 Task: Open a blank google sheet and write heading  Blaze Sales. Add 10 people name  'Joshua Rivera, Zoey Coleman, Ryan Wright, Addison Bailey, Jonathan Simmons, Brooklyn Ward, Caleb Barnes, Audrey Collins, Gabriel Perry, Sofia Bell'Item code in between  4005-8000. Product range in between  1000-10000. Add Products   Calvin Klein, Tommy Hilfiger T-shirt, Armani Bag, Burberry Shoe, Levi's T-shirt, Under Armour, Vans Shoe, Converse Shoe, Timberland Shoe, Skechers Shoe.Choose quantity  5 to 9 Tax 12 percent Total Add Amount. Save page  Blaze Sales review   book
Action: Mouse moved to (240, 148)
Screenshot: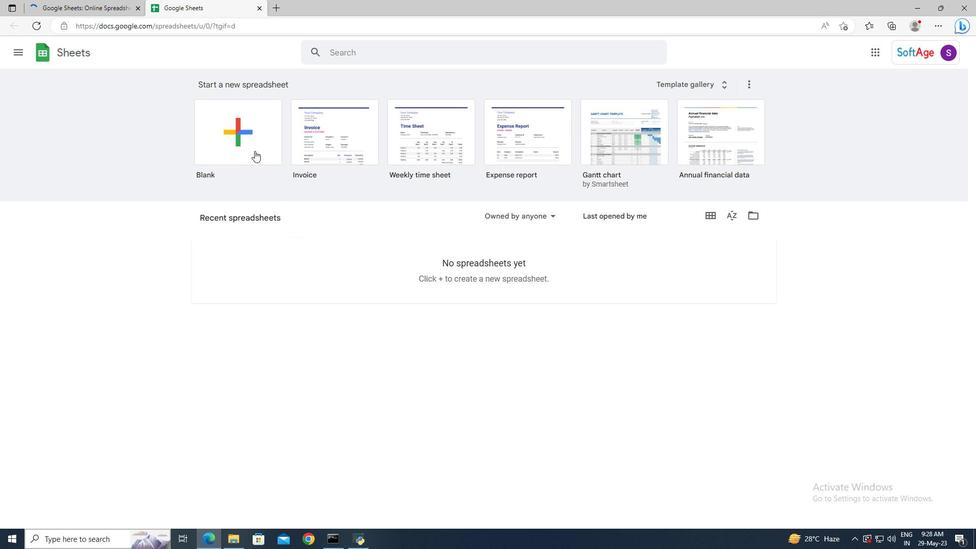 
Action: Mouse pressed left at (240, 148)
Screenshot: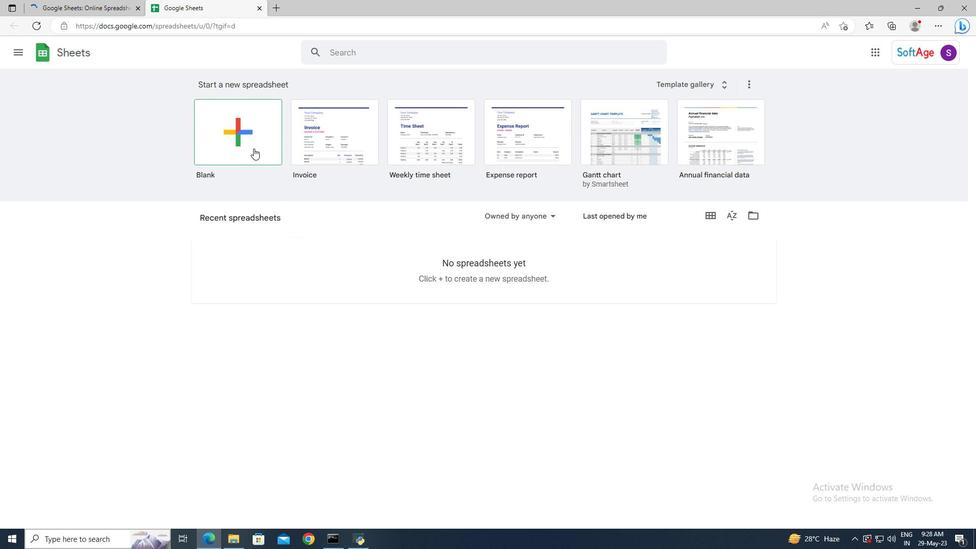 
Action: Mouse moved to (50, 128)
Screenshot: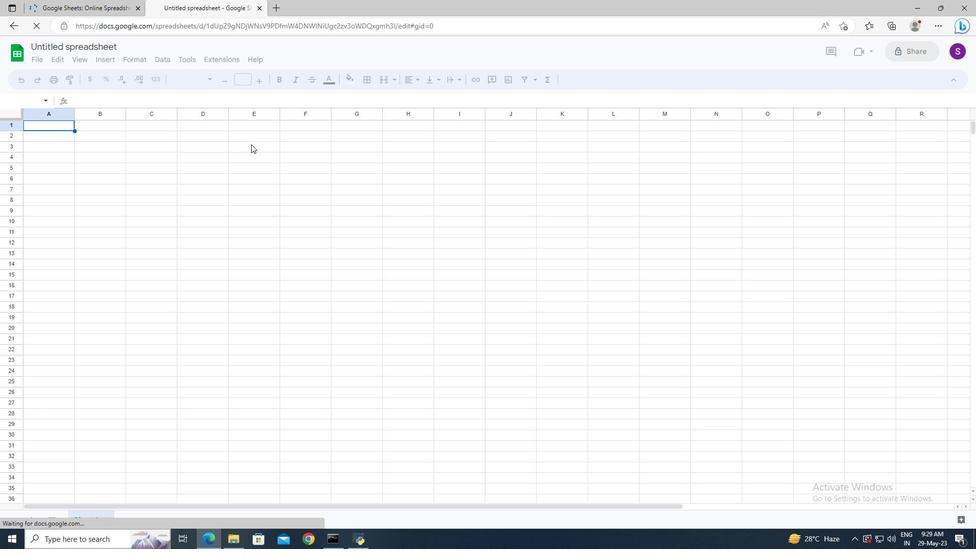 
Action: Mouse pressed left at (50, 128)
Screenshot: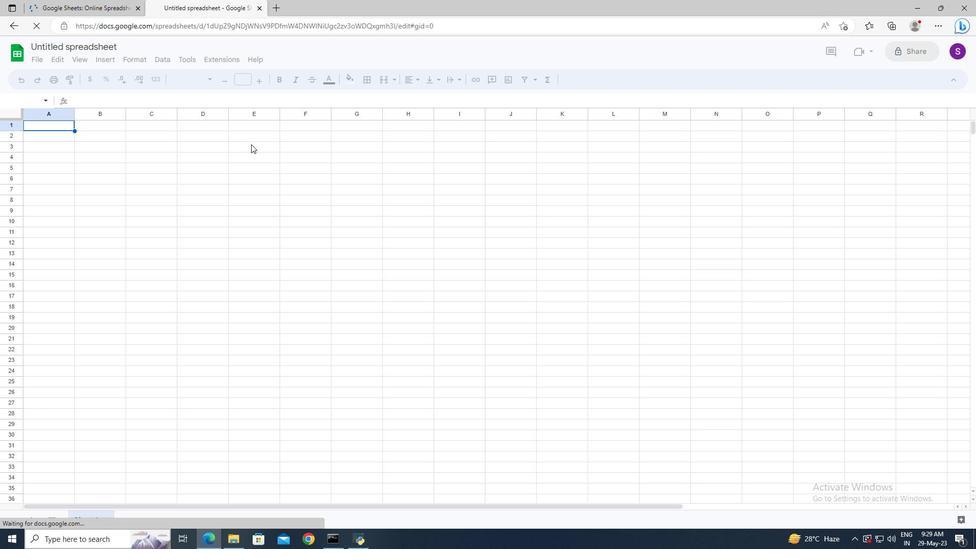 
Action: Key pressed <Key.shift>Blaze<Key.space>
Screenshot: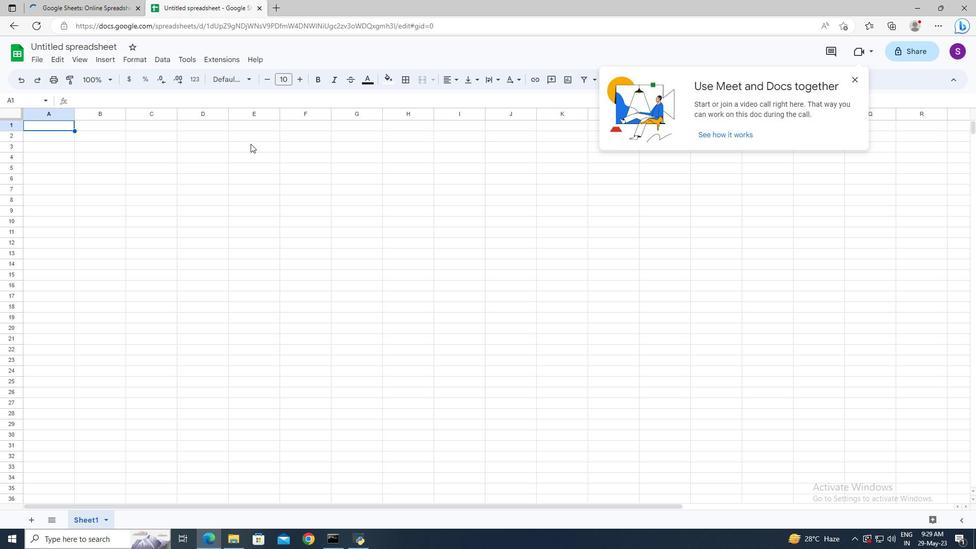 
Action: Mouse moved to (848, 485)
Screenshot: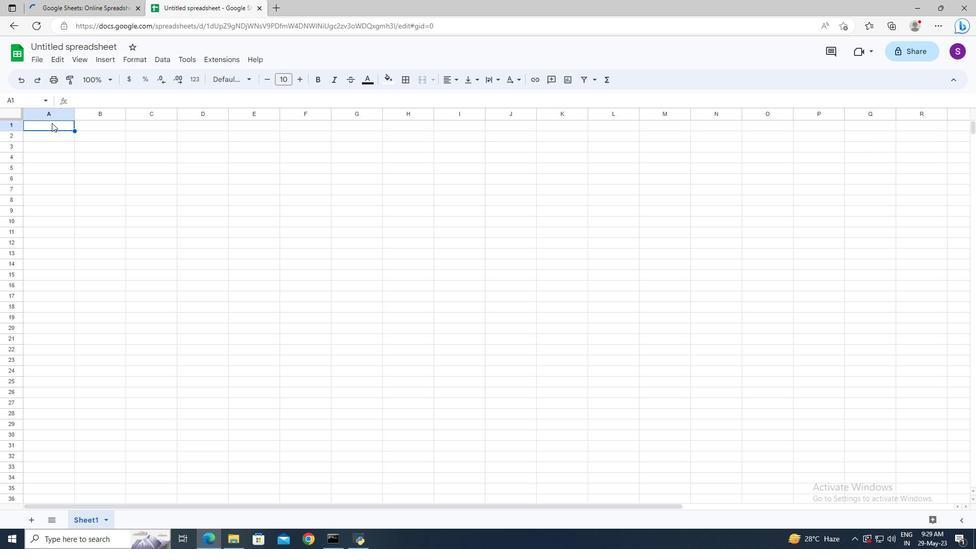 
Action: Mouse pressed left at (848, 485)
Screenshot: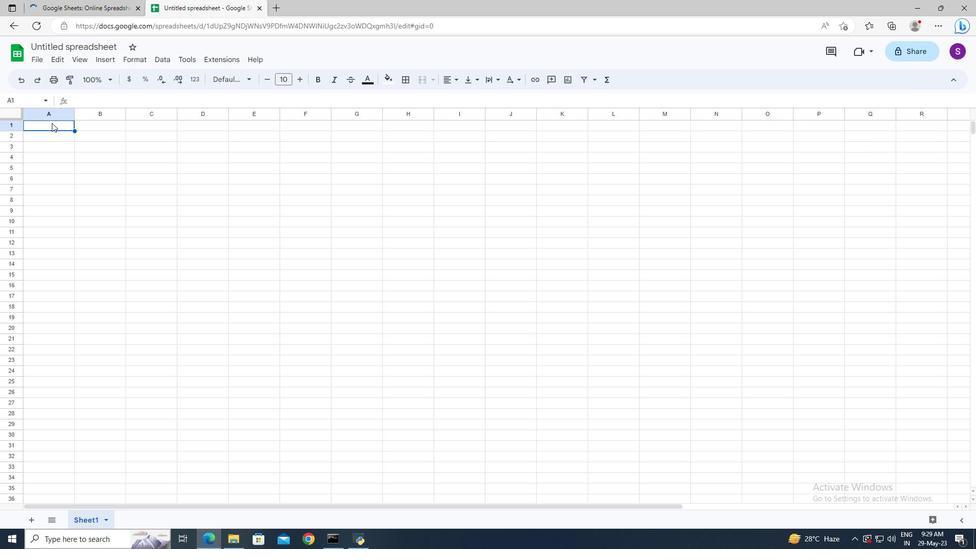 
Action: Mouse moved to (19, 81)
Screenshot: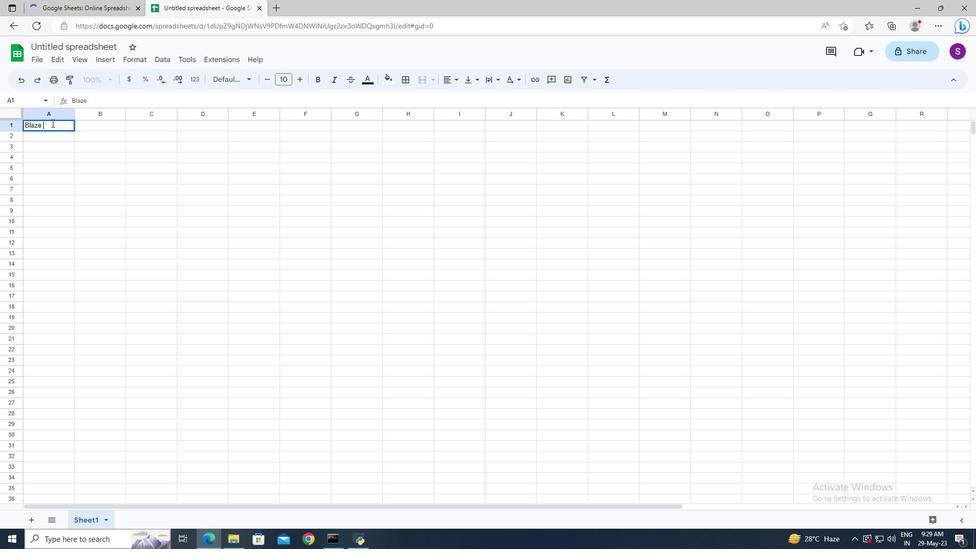 
Action: Mouse pressed left at (19, 81)
Screenshot: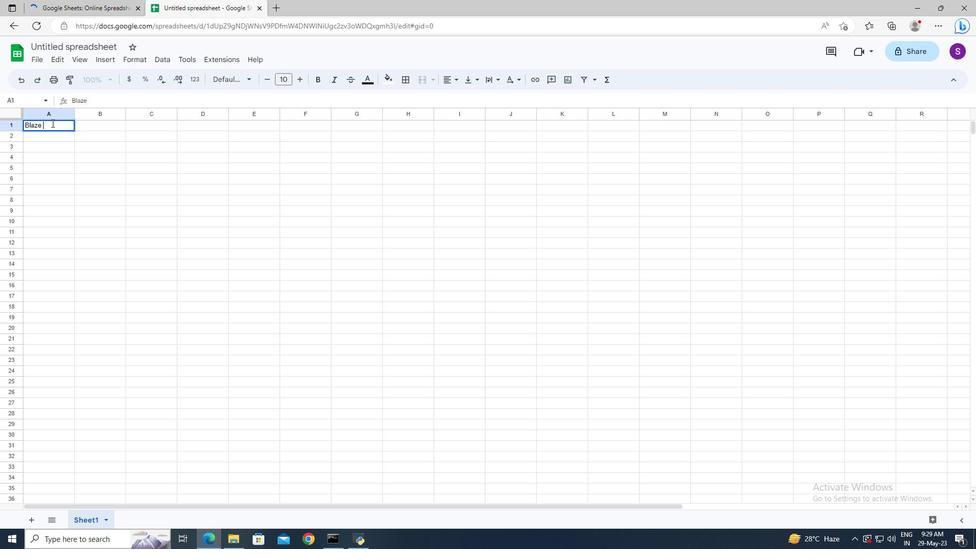
Action: Mouse moved to (251, 144)
Screenshot: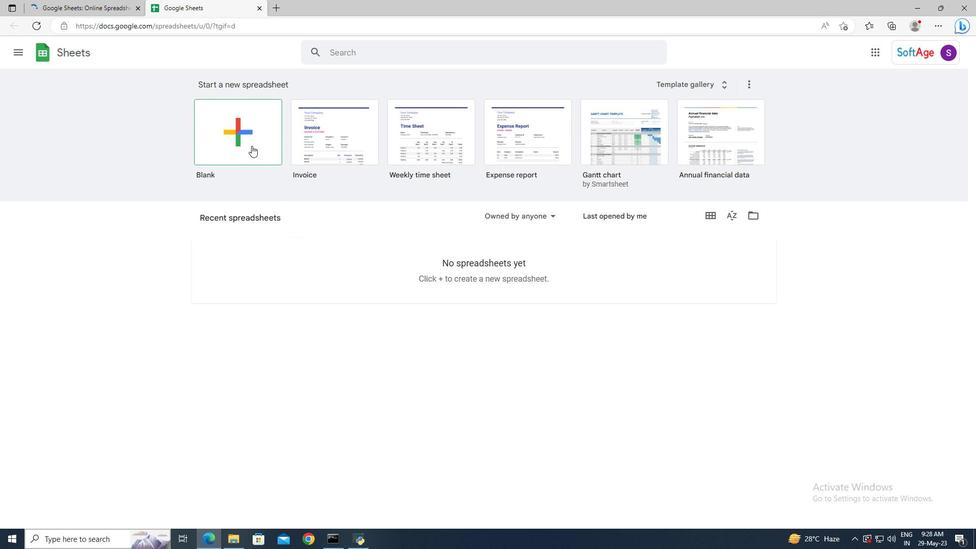 
Action: Mouse pressed left at (251, 144)
Screenshot: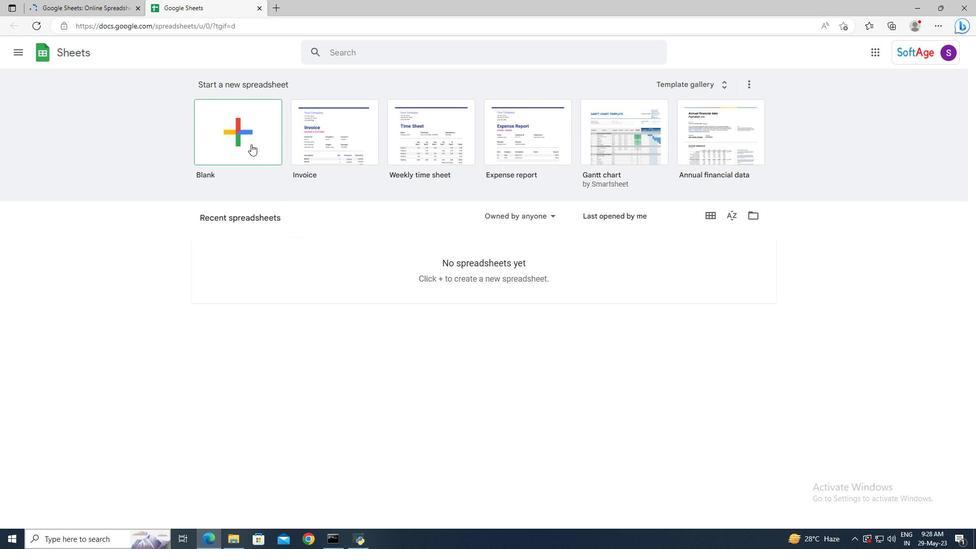 
Action: Mouse moved to (855, 78)
Screenshot: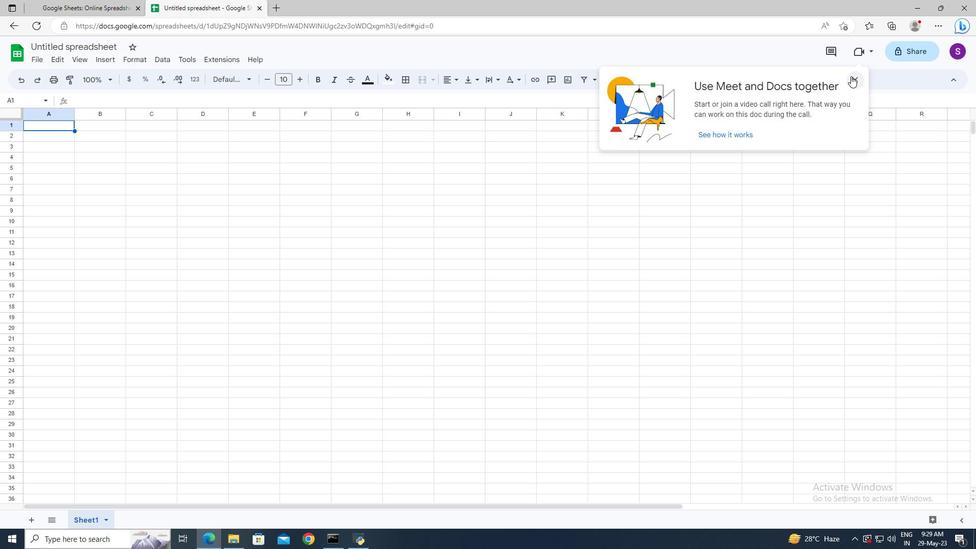 
Action: Mouse pressed left at (855, 78)
Screenshot: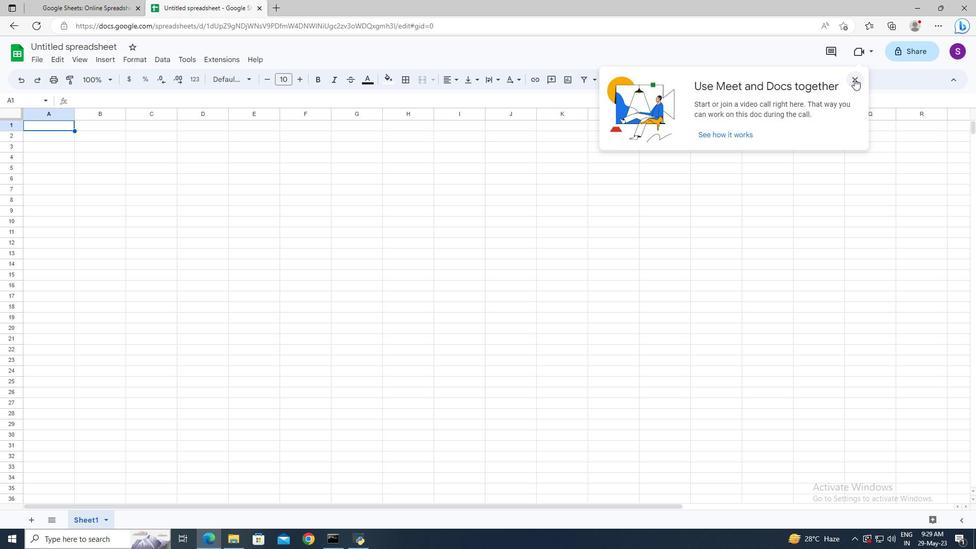 
Action: Mouse moved to (51, 123)
Screenshot: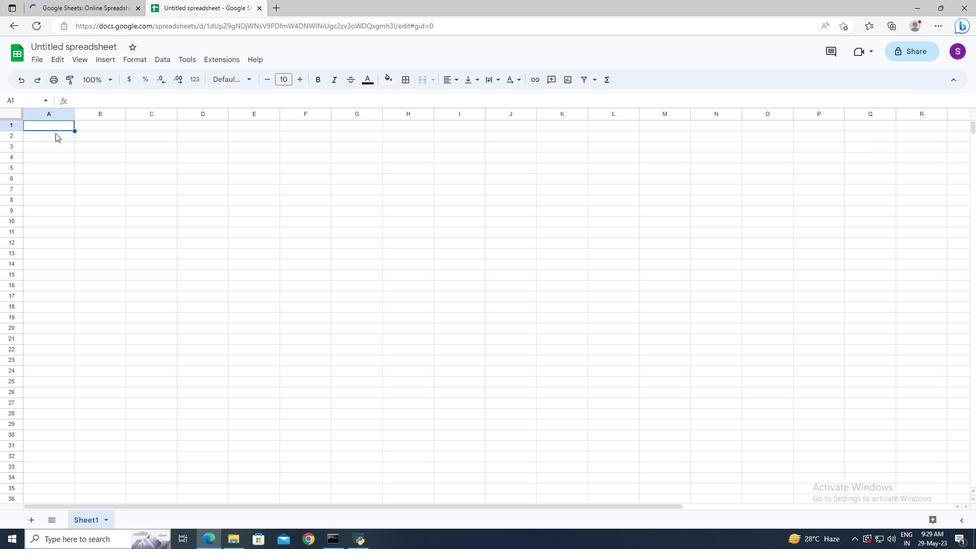 
Action: Mouse pressed left at (51, 123)
Screenshot: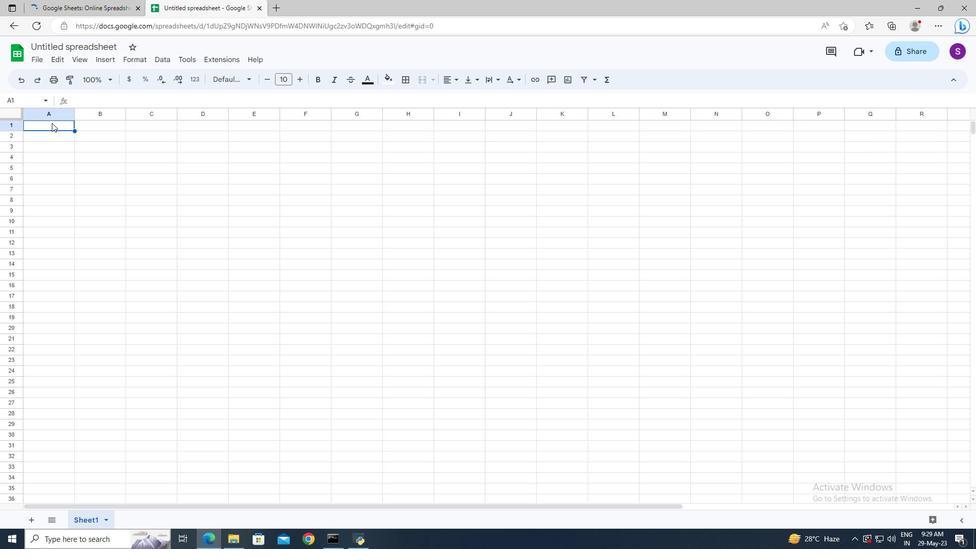 
Action: Key pressed <Key.shift>Blaze<Key.space><Key.shift_r>Sales<Key.enter><Key.shift>Name<Key.enter><Key.shift>Joshua<Key.space><Key.shift>Rivera<Key.enter><Key.shift>Zoey<Key.space><Key.shift>Coleman<Key.enter><Key.shift>Ryan<Key.space><Key.shift_r>Wright<Key.enter><Key.shift_r>Addison<Key.space><Key.shift>Bailey<Key.enter><Key.shift>Jonathan<Key.space><Key.shift_r>Simmons<Key.enter><Key.shift>Brooklyn<Key.space><Key.shift_r>Ward<Key.enter><Key.shift>Ce<Key.backspace>aleb<Key.space><Key.shift>Barnes<Key.enter><Key.shift_r>Audrey<Key.space><Key.shift>Collins<Key.enter><Key.shift>Gabriel<Key.space><Key.shift>Perry<Key.enter><Key.shift_r>Sofial<Key.backspace><Key.space><Key.shift>Bell<Key.enter>
Screenshot: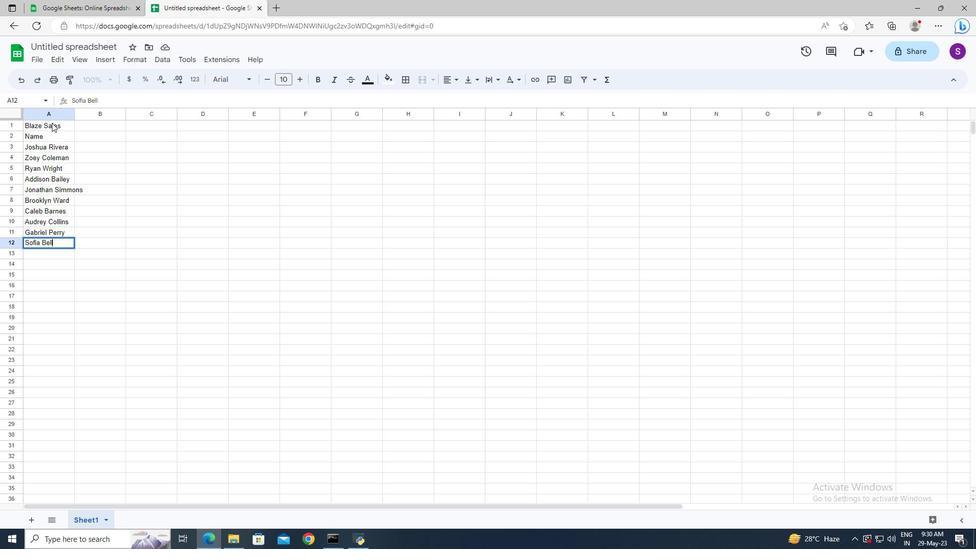 
Action: Mouse moved to (86, 134)
Screenshot: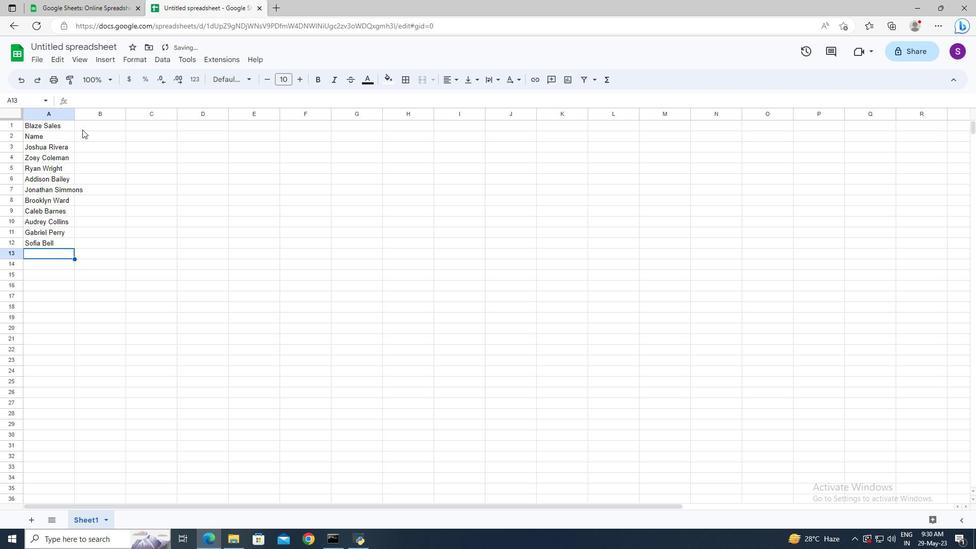 
Action: Mouse pressed left at (86, 134)
Screenshot: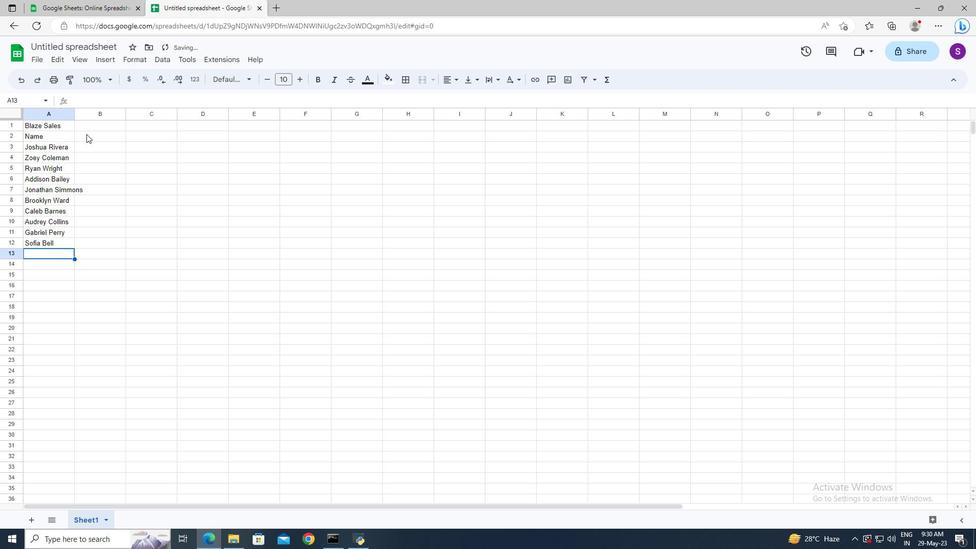 
Action: Key pressed <Key.shift>Item<Key.space>code<Key.enter>4006<Key.enter>4007<Key.enter>4008<Key.enter>4009<Key.enter>4010<Key.enter>4011<Key.enter>4012<Key.enter>4013<Key.enter>4014<Key.enter>4015<Key.enter>
Screenshot: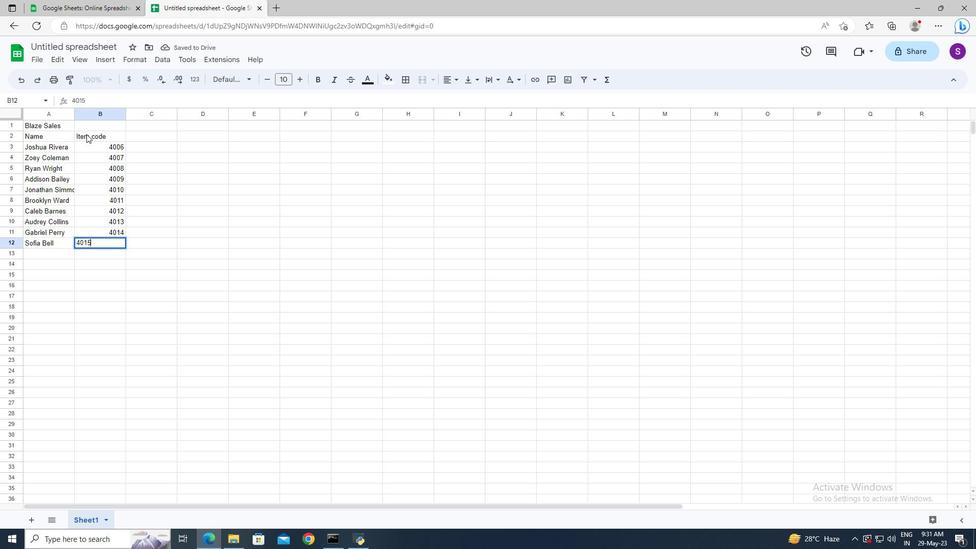 
Action: Mouse moved to (124, 138)
Screenshot: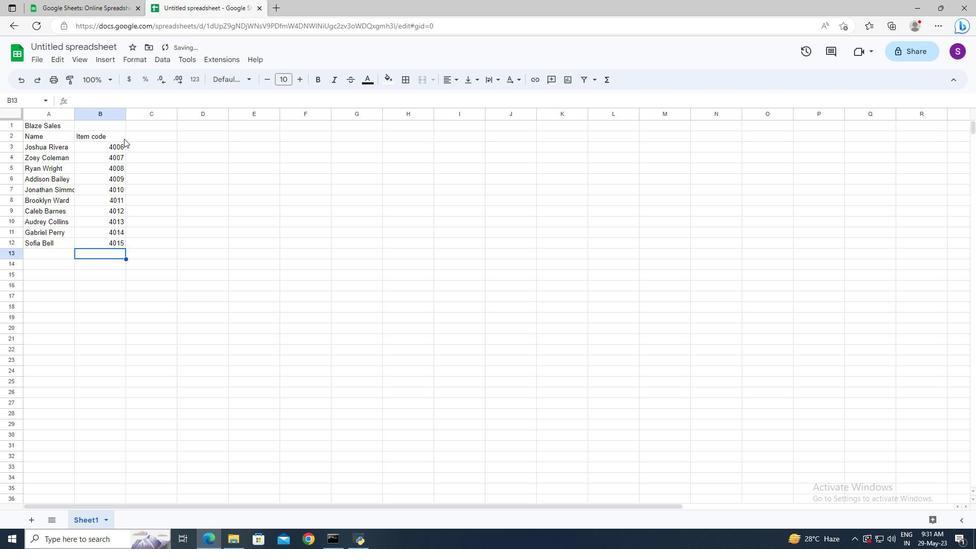 
Action: Mouse pressed left at (124, 138)
Screenshot: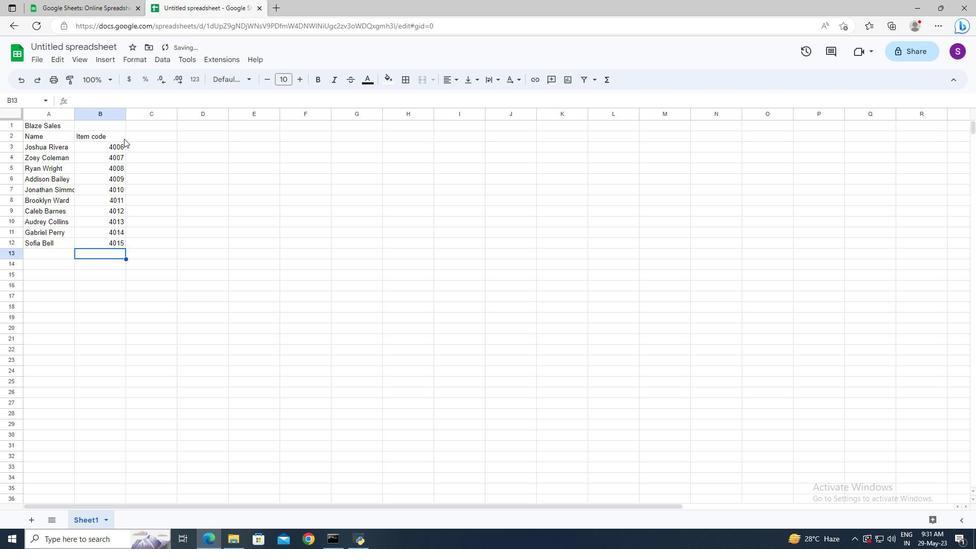 
Action: Mouse moved to (155, 134)
Screenshot: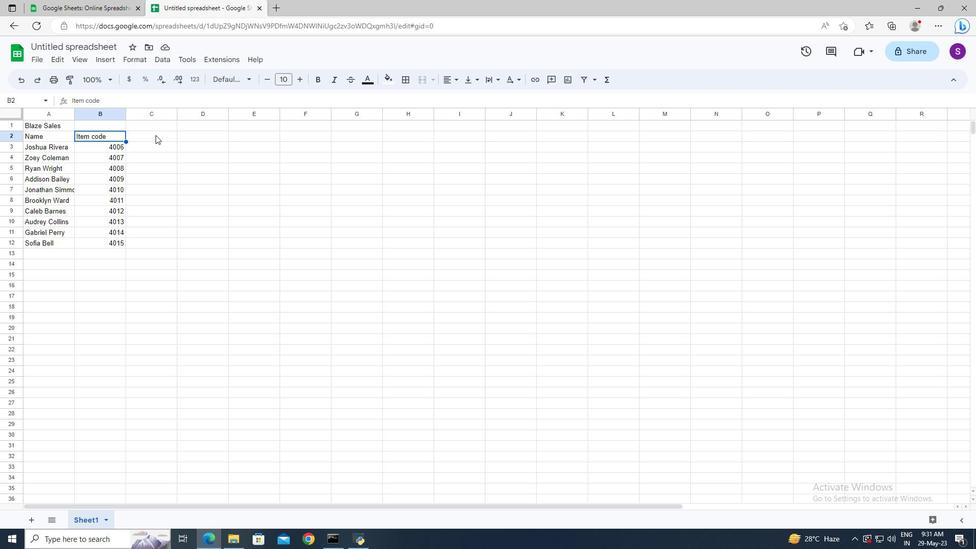 
Action: Mouse pressed left at (155, 134)
Screenshot: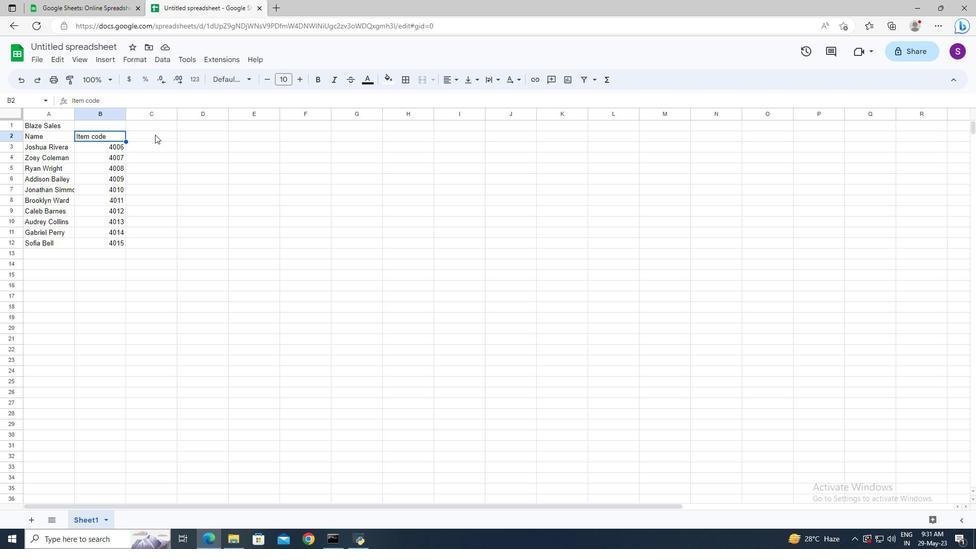 
Action: Key pressed <Key.shift>Product<Key.space>range<Key.enter>1000<Key.enter>2000<Key.enter>1100<Key.enter>2100<Key.enter>2500<Key.enter>5000<Key.enter>5100<Key.enter>4000<Key.enter>4500<Key.enter>6000<Key.enter>
Screenshot: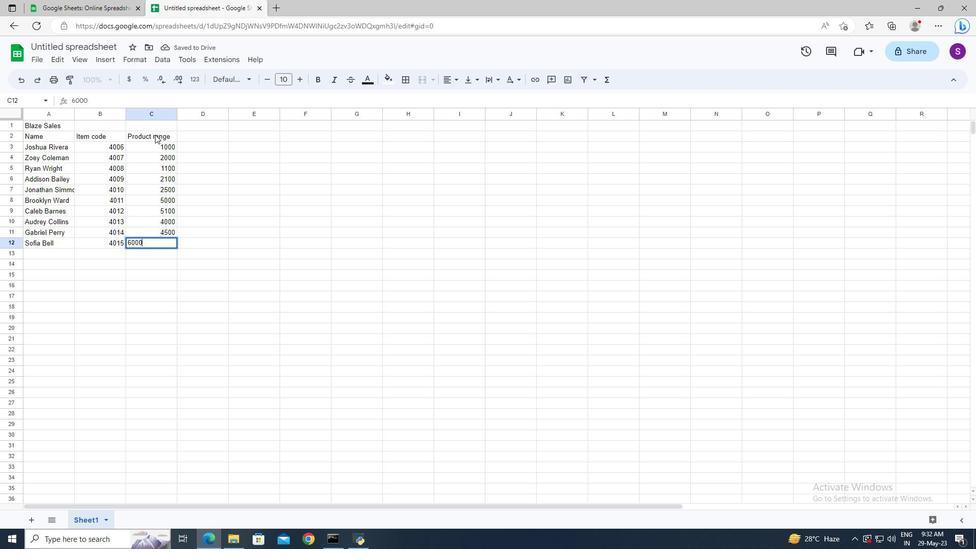 
Action: Mouse moved to (202, 137)
Screenshot: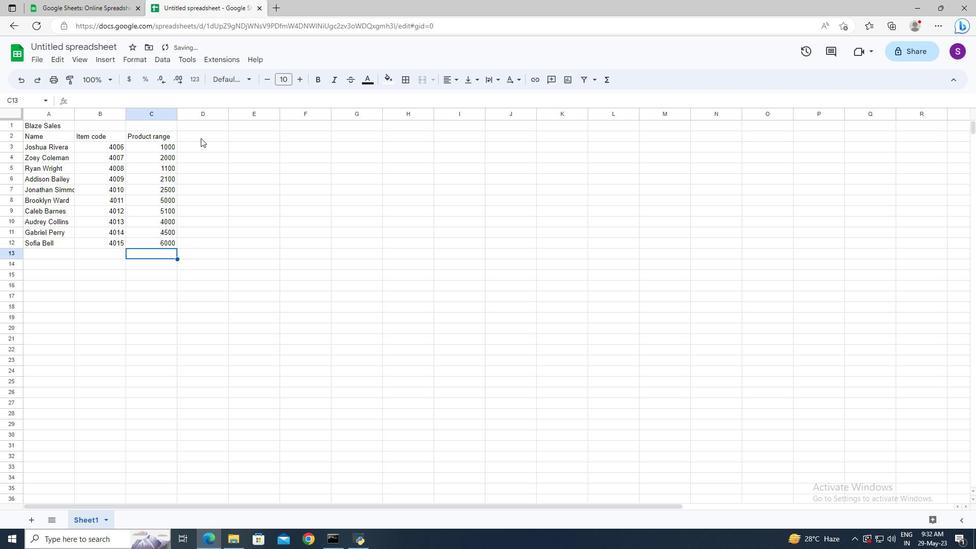 
Action: Mouse pressed left at (202, 137)
Screenshot: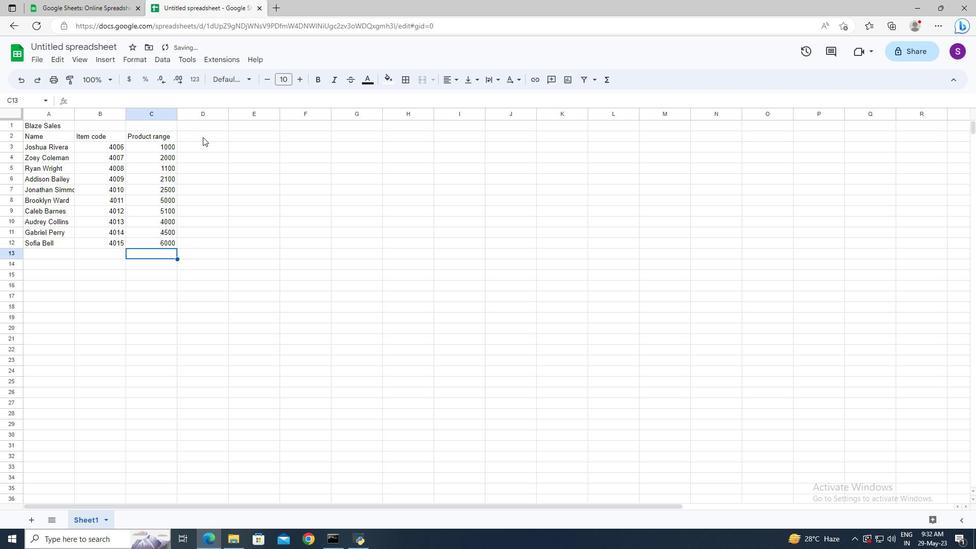 
Action: Mouse moved to (202, 137)
Screenshot: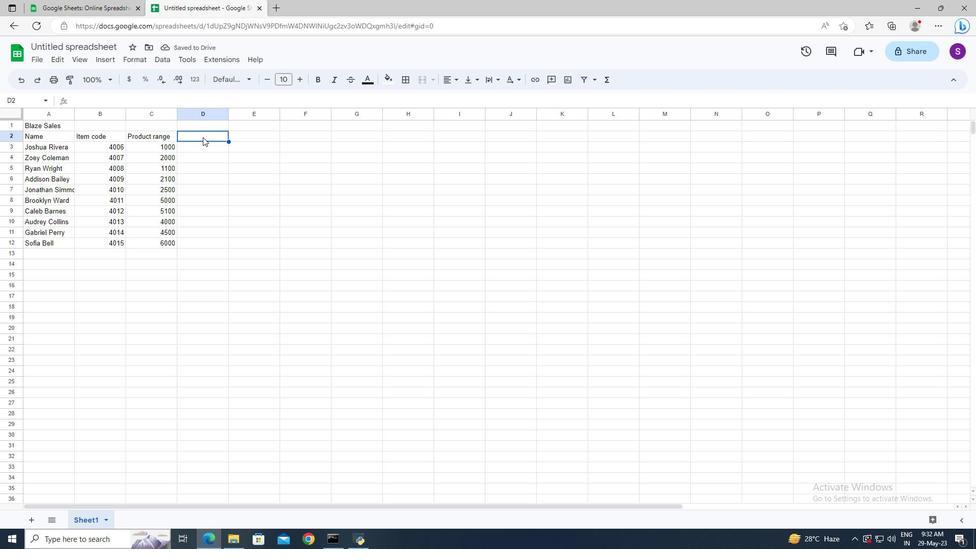 
Action: Key pressed <Key.shift>Products<Key.enter><Key.shift>Calvin<Key.space><Key.shift>Klein<Key.enter><Key.shift>Tommy<Key.space><Key.shift>Hilfiger<Key.space><Key.shift>T-shirt<Key.enter><Key.shift>Armani<Key.space><Key.shift>Bag<Key.enter><Key.shift>Burberry<Key.space><Key.shift>Shoe<Key.enter><Key.shift>Levi's<Key.space><Key.shift>T-shirt<Key.enter><Key.shift>Under<Key.space><Key.shift>Armour<Key.enter><Key.shift>Vans<Key.space><Key.shift>Shoe<Key.enter><Key.shift>Converse<Key.space><Key.shift_r>Shoe<Key.enter><Key.shift>Time<Key.backspace>berland<Key.enter><Key.up><Key.shift>Timber<Key.space><Key.backspace>land<Key.space><Key.shift>Shoe<Key.enter><Key.shift>Sketchers<Key.space><Key.shift>Shoe
Screenshot: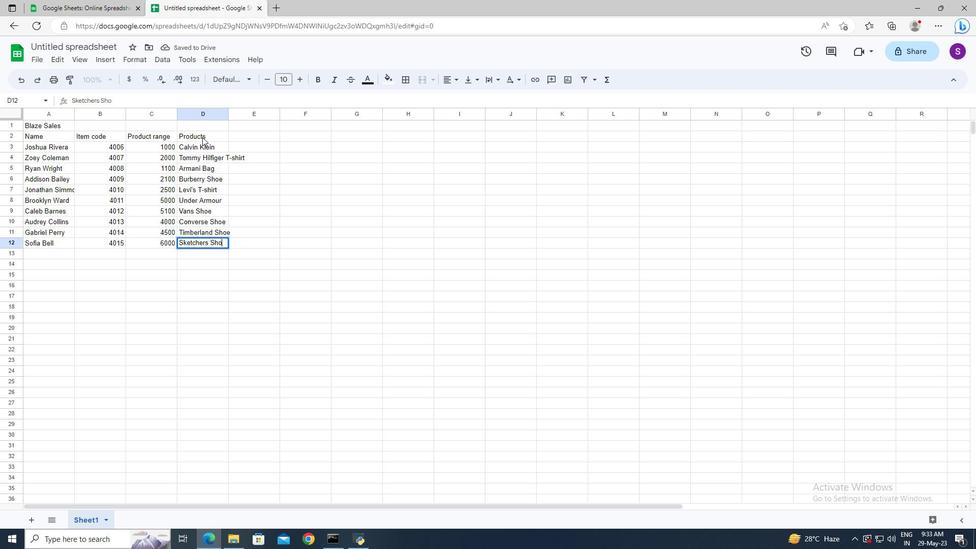 
Action: Mouse moved to (221, 140)
Screenshot: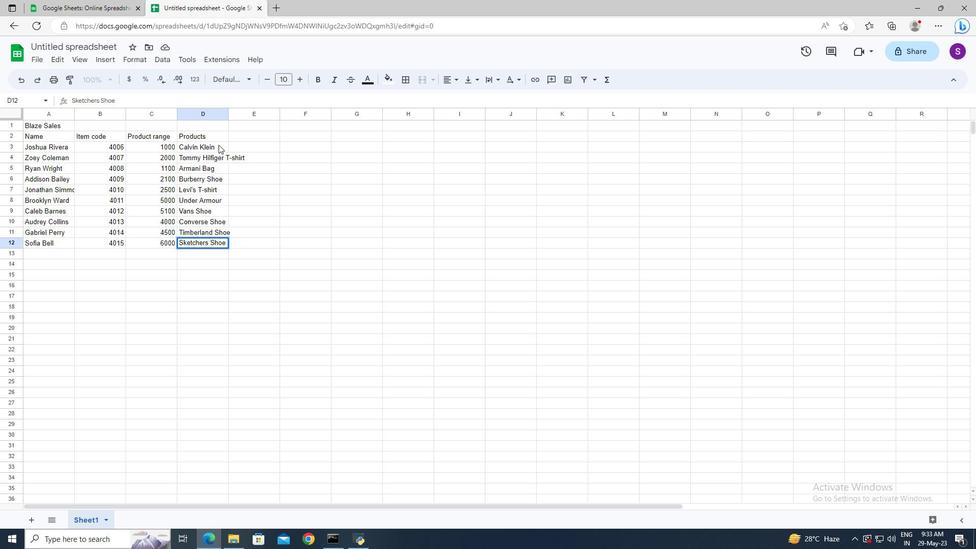 
Action: Mouse pressed left at (221, 140)
Screenshot: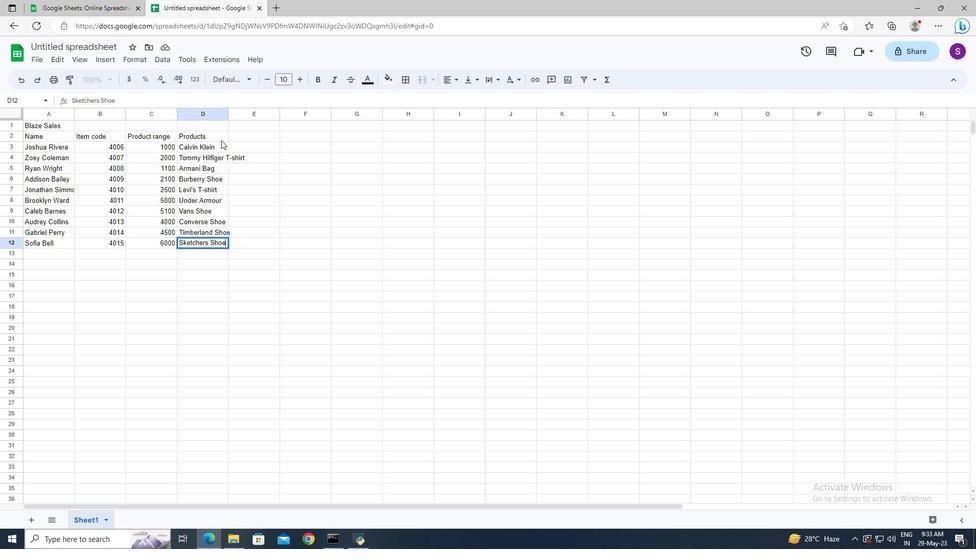 
Action: Mouse moved to (241, 135)
Screenshot: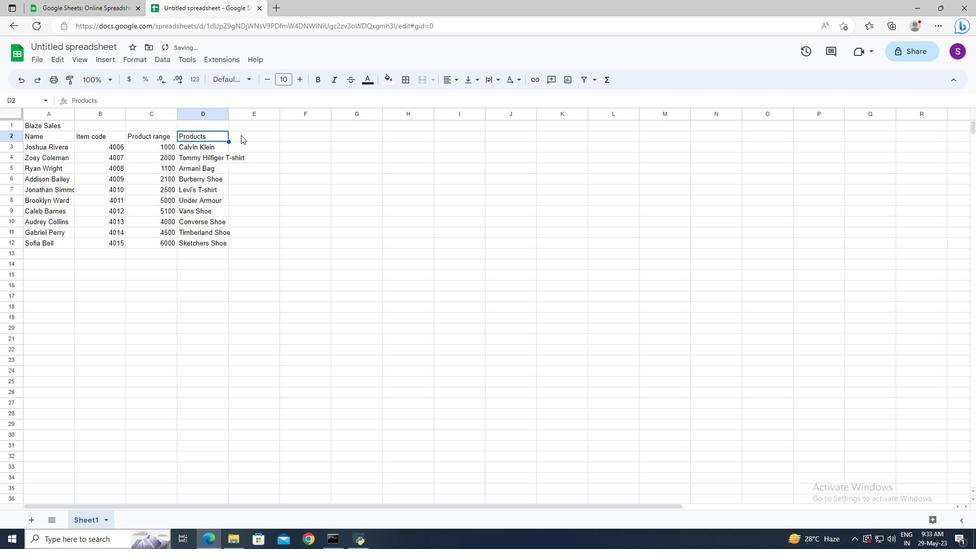 
Action: Mouse pressed left at (241, 135)
Screenshot: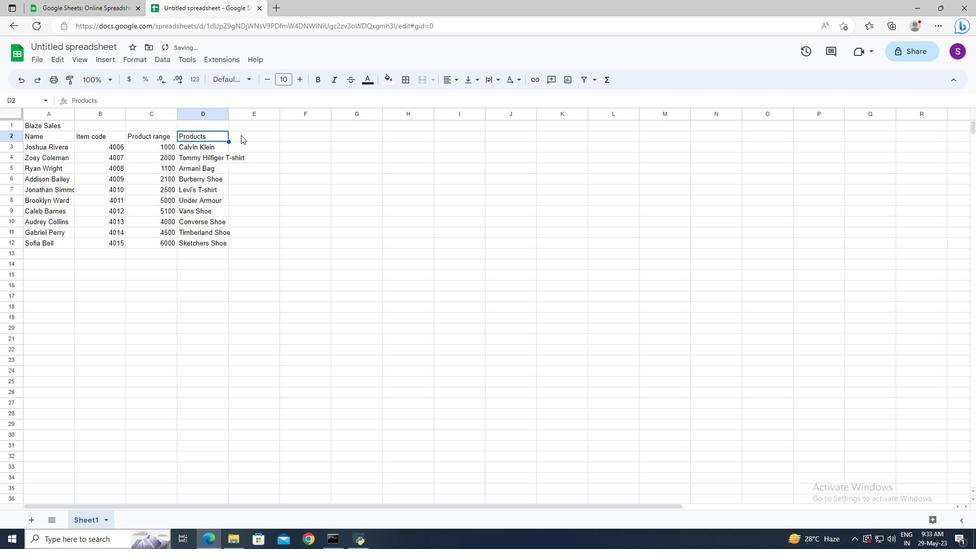 
Action: Mouse moved to (240, 135)
Screenshot: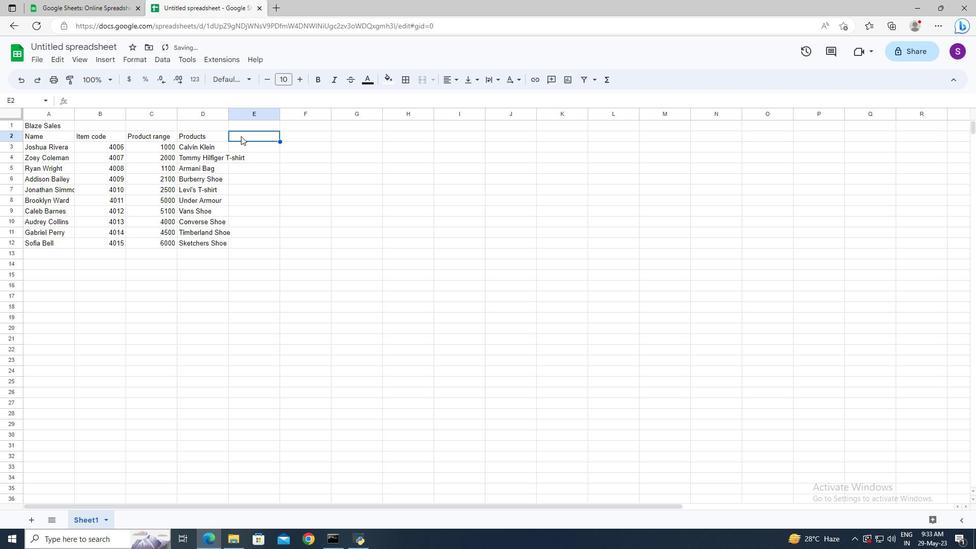 
Action: Key pressed <Key.shift>Quantity<Key.enter>5<Key.enter>5<Key.enter>6<Key.enter>7<Key.enter>8<Key.enter>9<Key.enter>5<Key.enter>6<Key.enter>7<Key.enter>7<Key.enter>
Screenshot: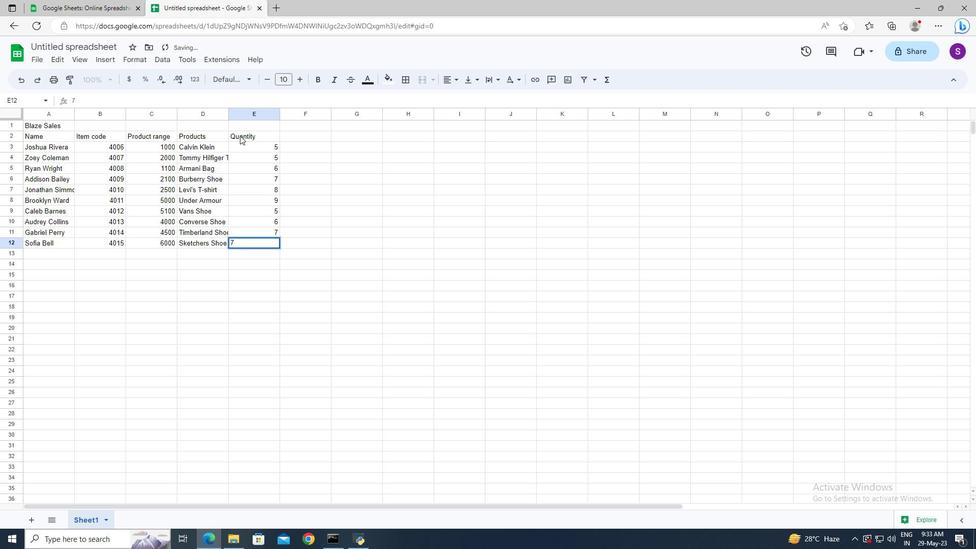 
Action: Mouse moved to (267, 137)
Screenshot: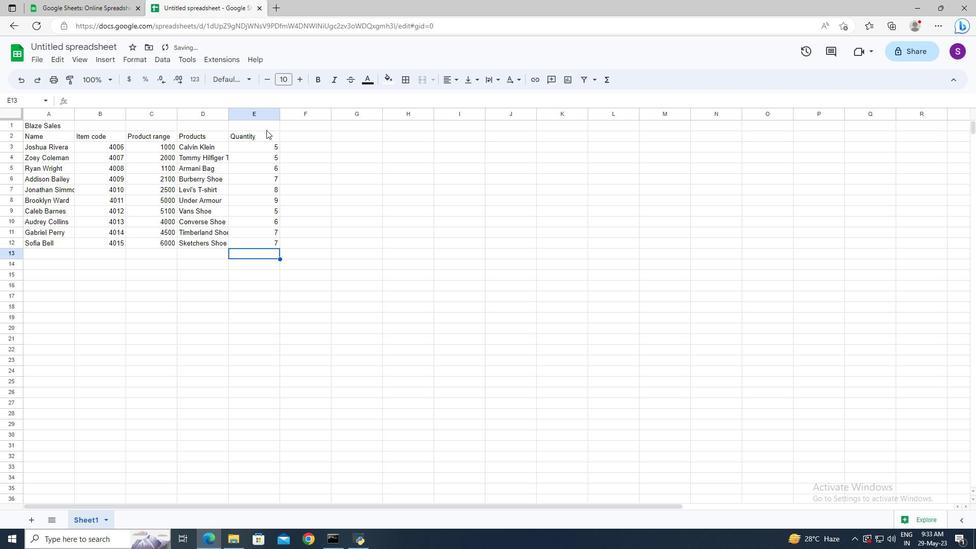 
Action: Mouse pressed left at (267, 137)
Screenshot: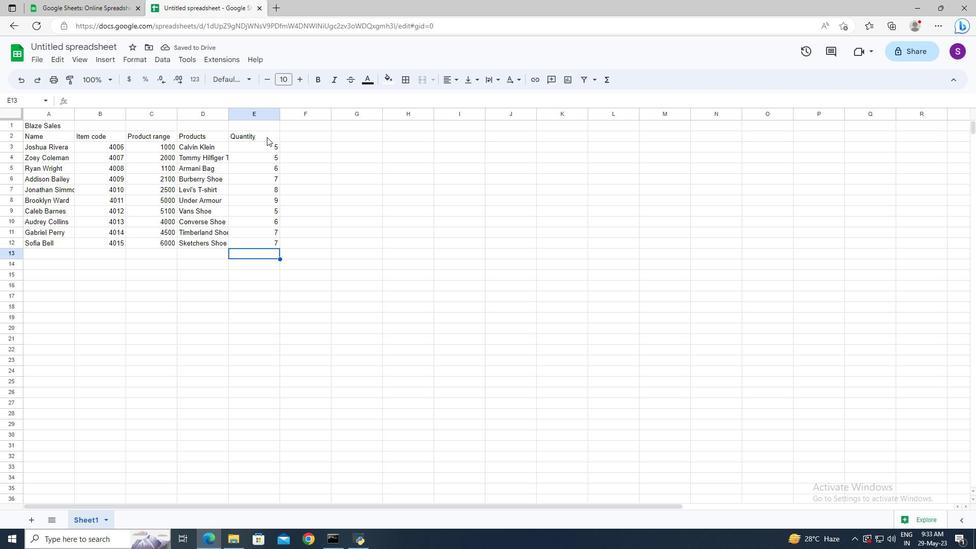 
Action: Mouse moved to (322, 134)
Screenshot: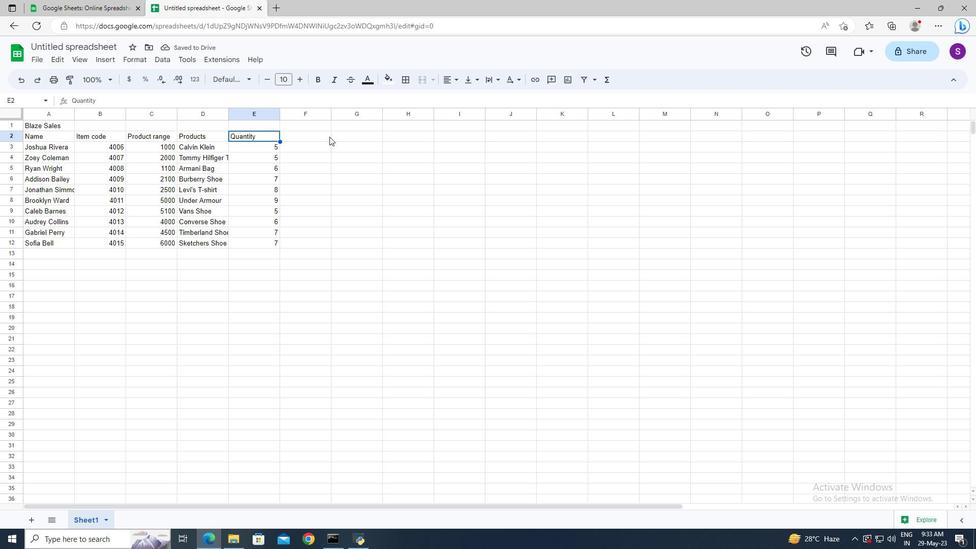 
Action: Mouse pressed left at (322, 134)
Screenshot: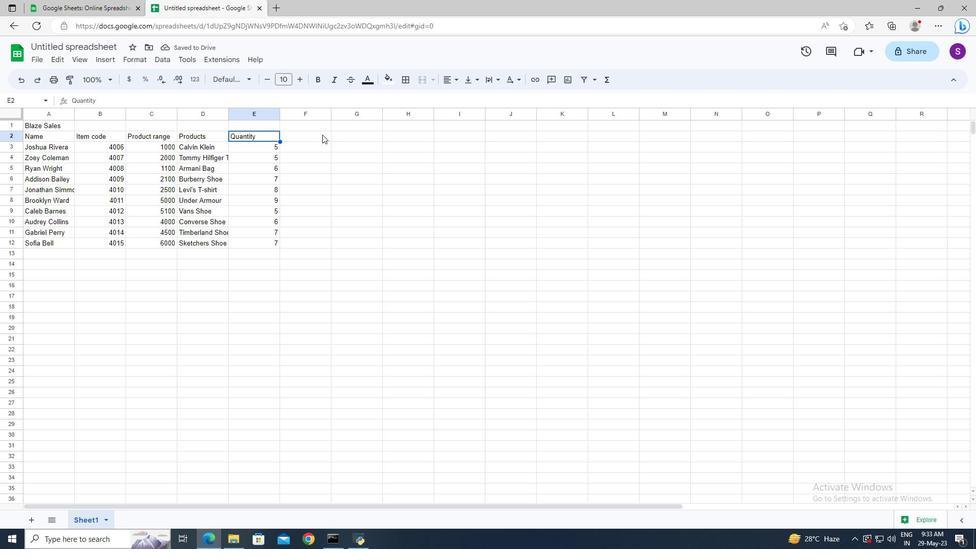 
Action: Key pressed <Key.shift>Amount<Key.enter>=c3<Key.shift>*e3<Key.enter>
Screenshot: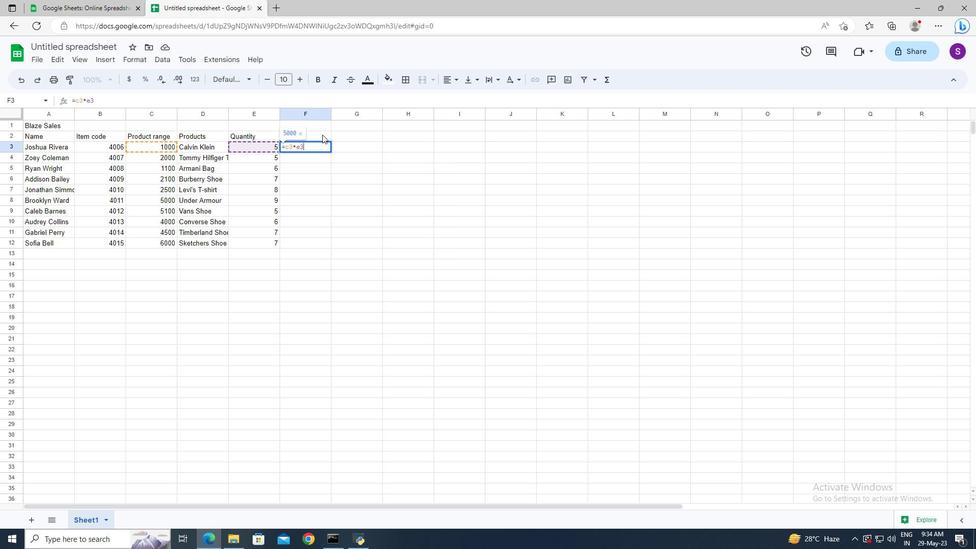 
Action: Mouse moved to (343, 223)
Screenshot: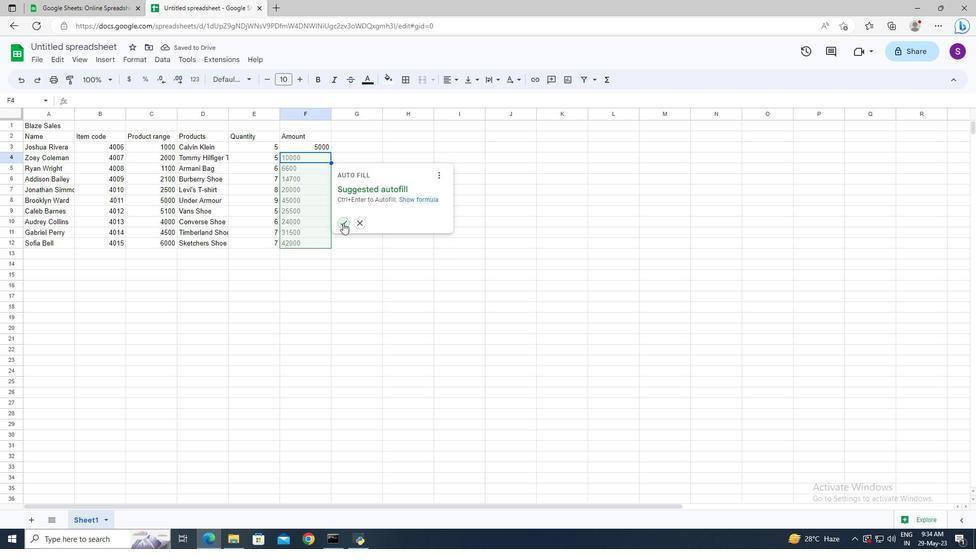 
Action: Mouse pressed left at (343, 223)
Screenshot: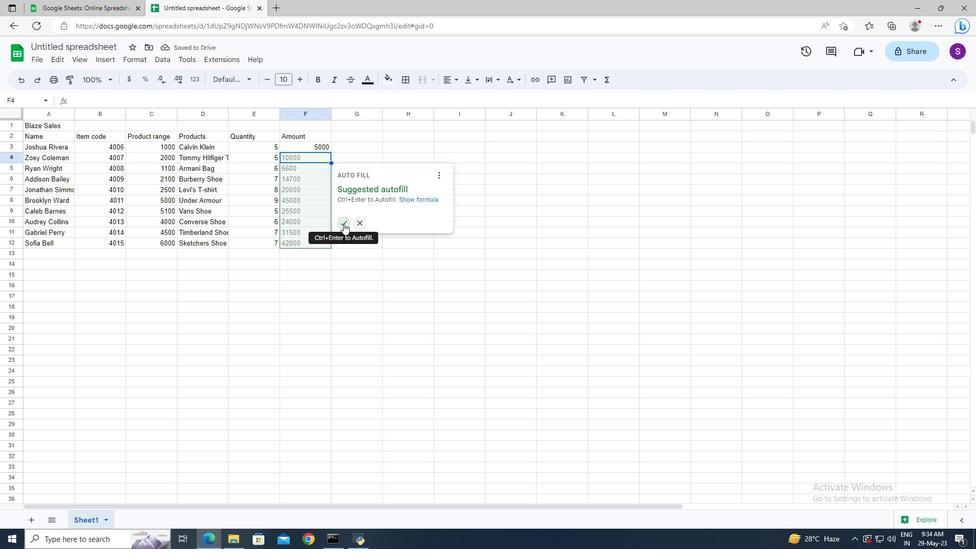 
Action: Mouse moved to (347, 137)
Screenshot: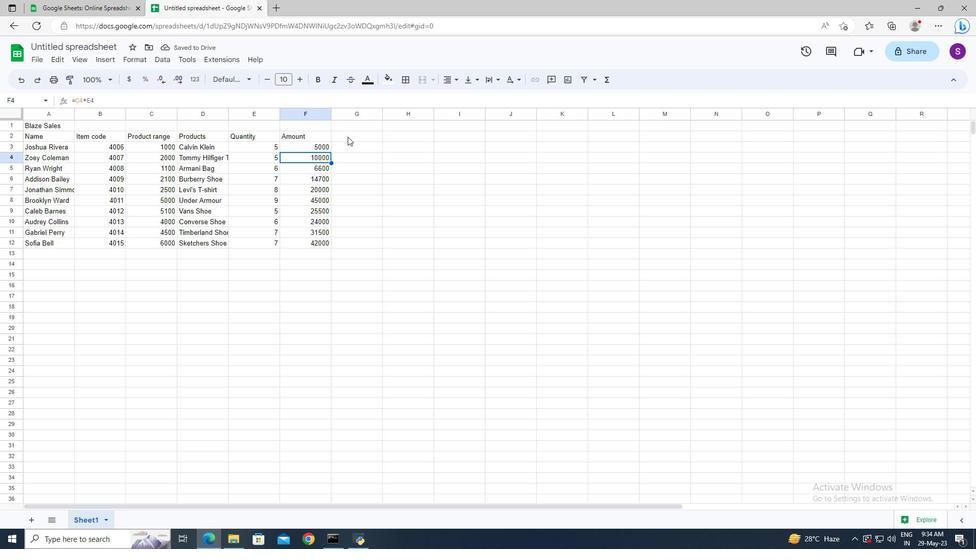 
Action: Mouse pressed left at (347, 137)
Screenshot: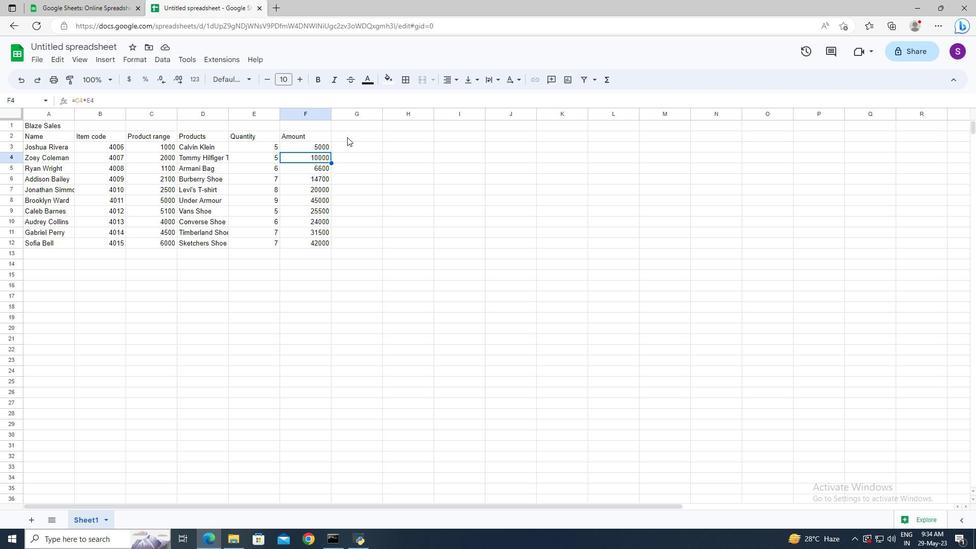 
Action: Key pressed <Key.shift>Tax<Key.space><Key.backspace><Key.enter>
Screenshot: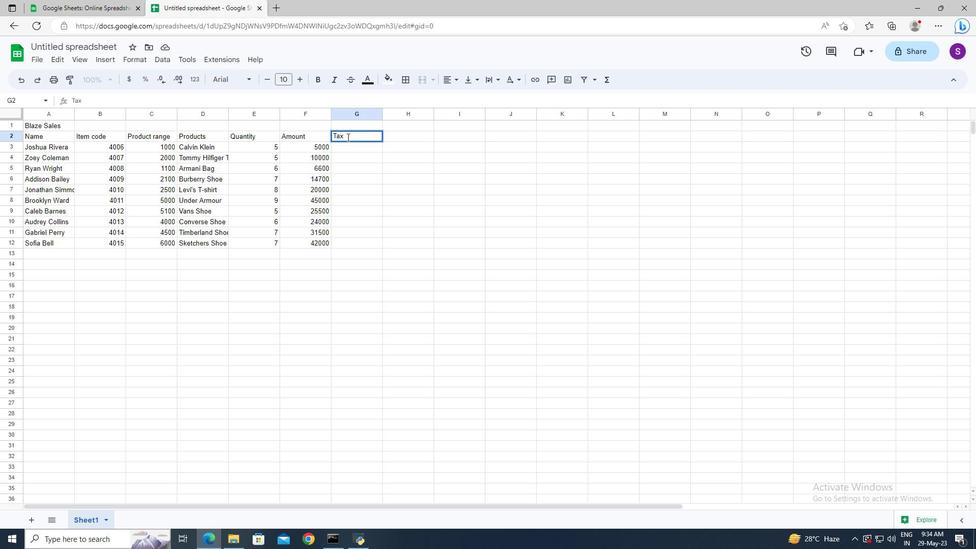 
Action: Mouse moved to (346, 137)
Screenshot: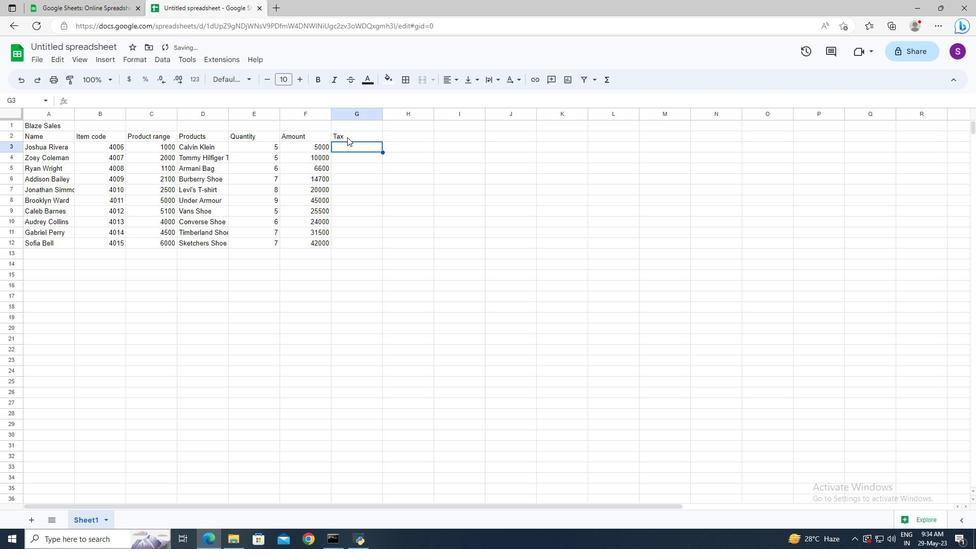 
Action: Key pressed =0.12<Key.space><Key.shift>*<Key.space>f2<Key.backspace>3<Key.enter>
Screenshot: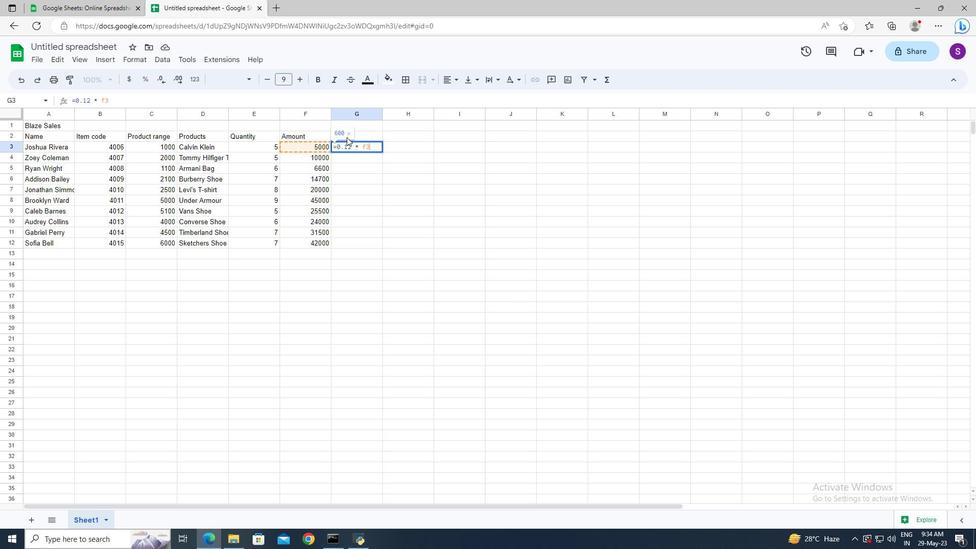 
Action: Mouse moved to (395, 222)
Screenshot: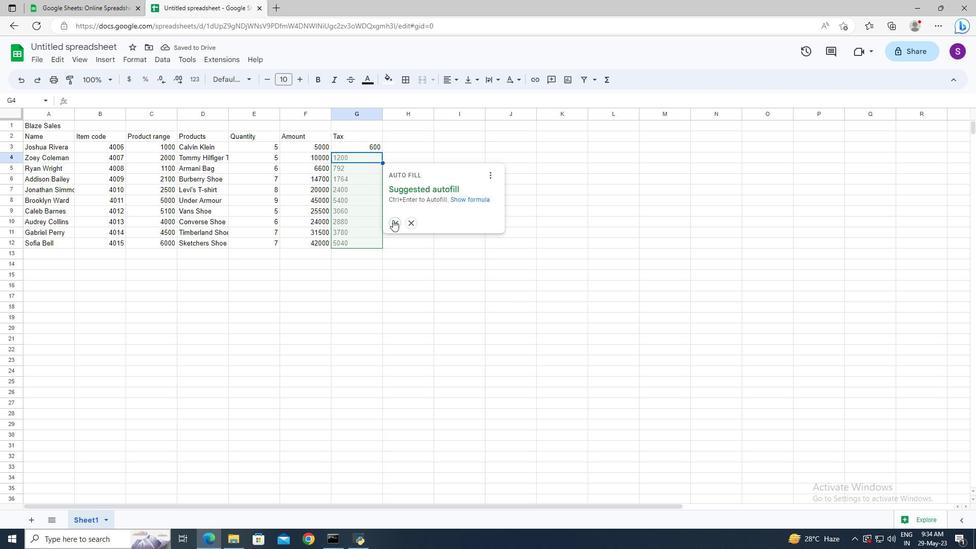 
Action: Mouse pressed left at (395, 222)
Screenshot: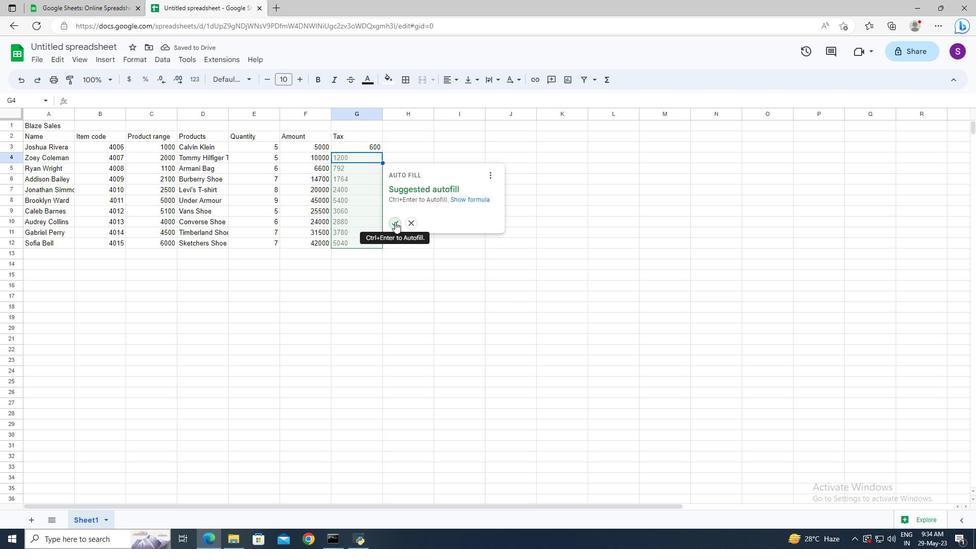 
Action: Mouse moved to (369, 149)
Screenshot: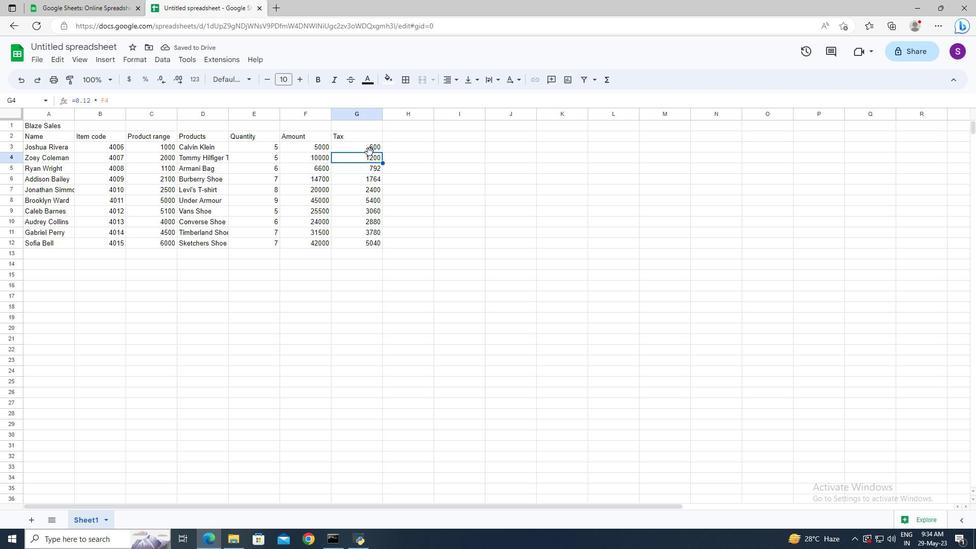 
Action: Mouse pressed left at (369, 149)
Screenshot: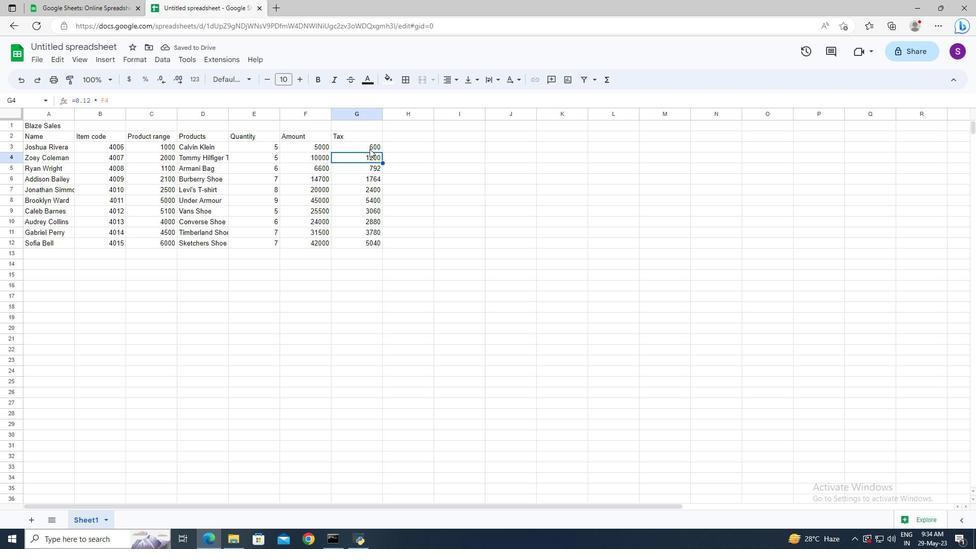 
Action: Mouse moved to (369, 147)
Screenshot: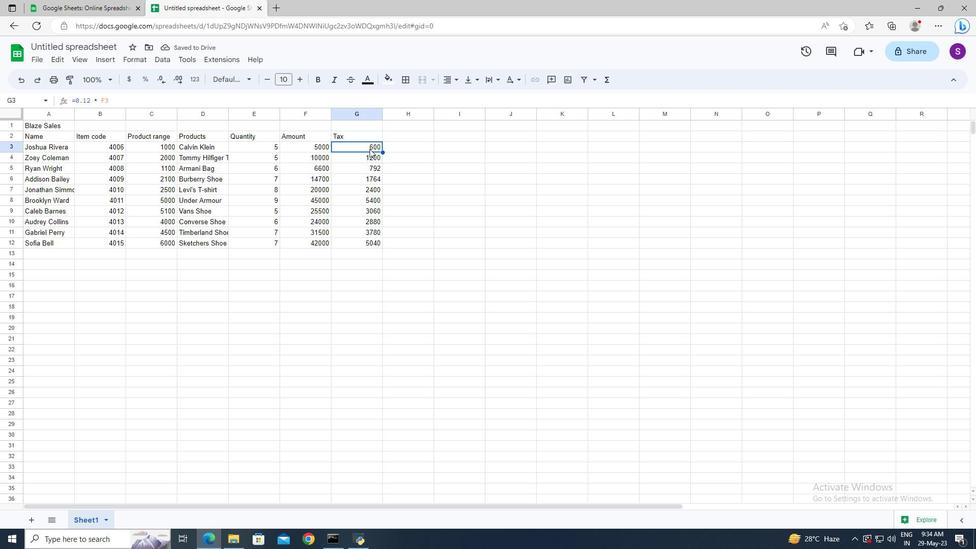 
Action: Mouse pressed left at (369, 147)
Screenshot: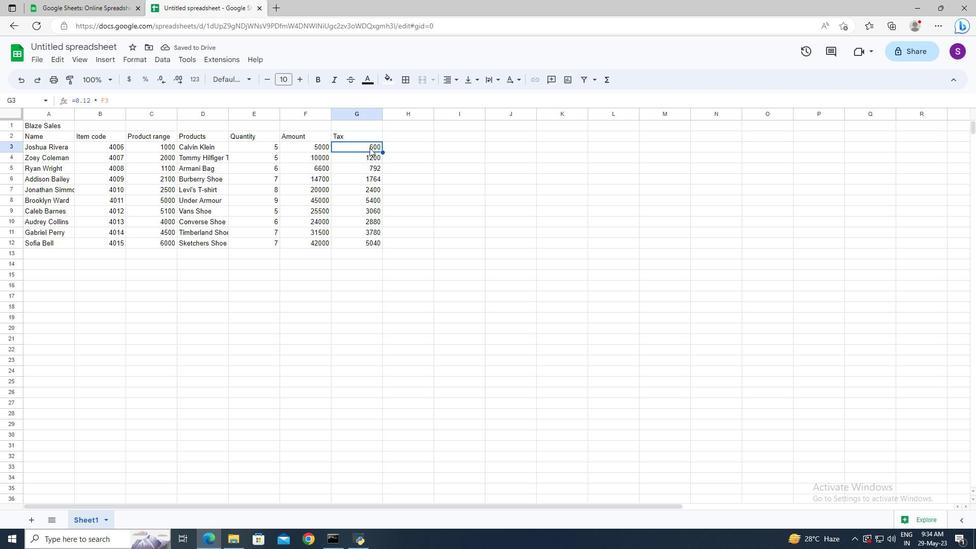 
Action: Mouse pressed left at (369, 147)
Screenshot: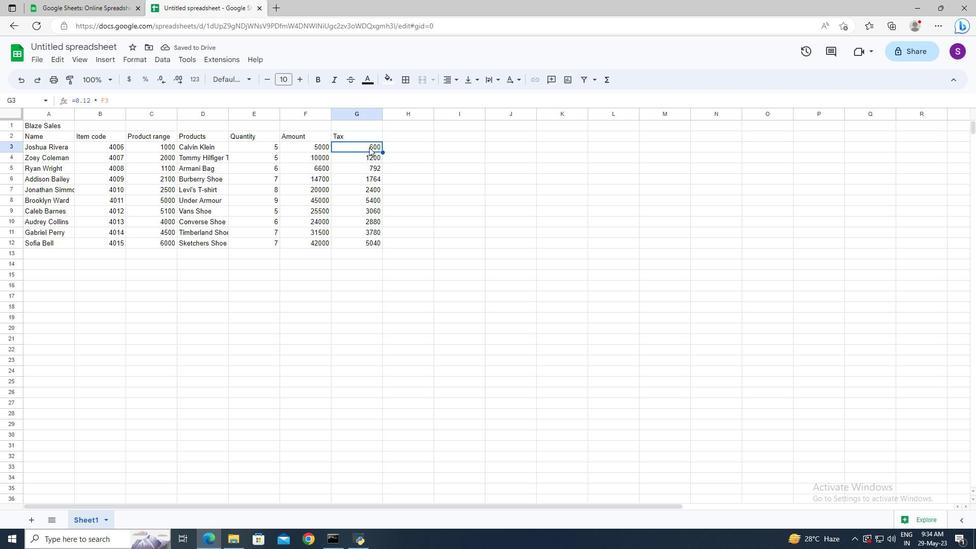 
Action: Mouse moved to (387, 144)
Screenshot: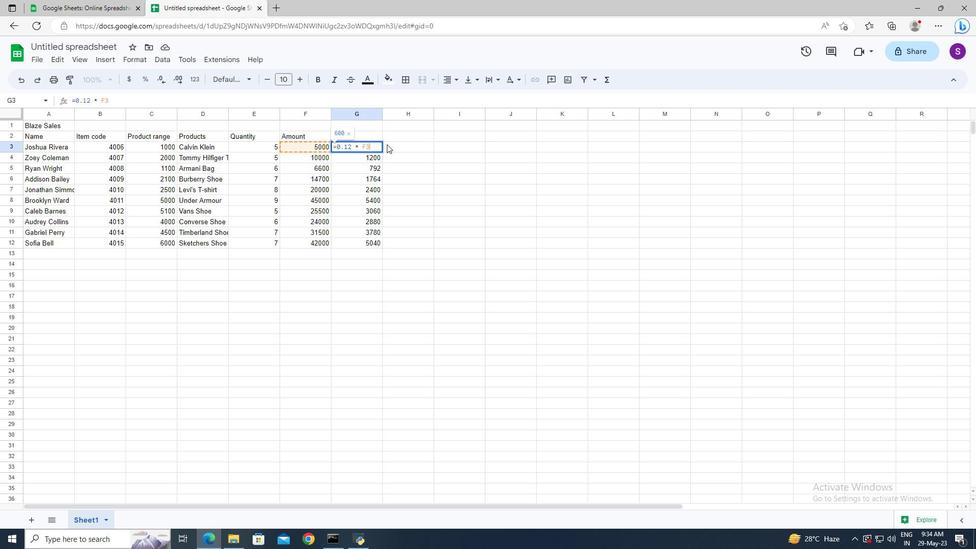 
Action: Key pressed <Key.enter>
Screenshot: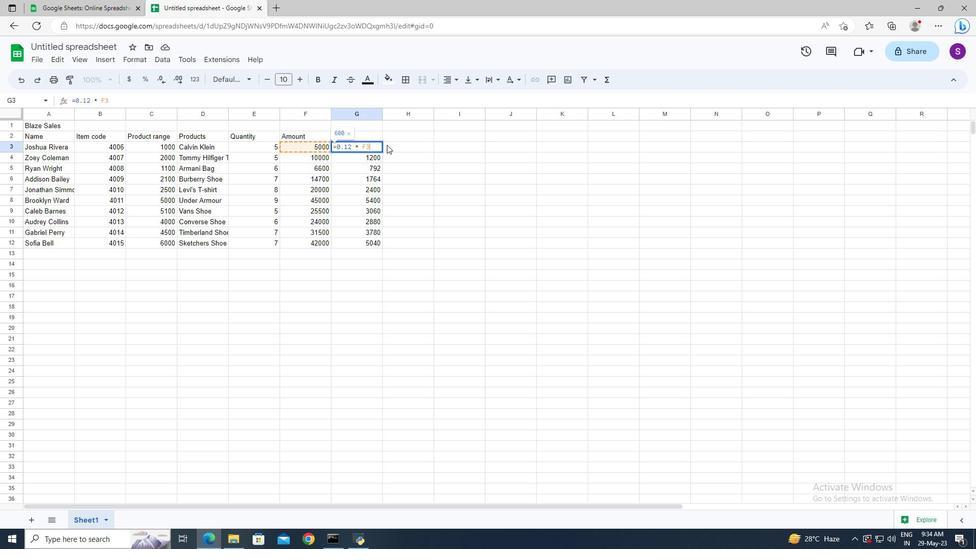 
Action: Mouse moved to (392, 137)
Screenshot: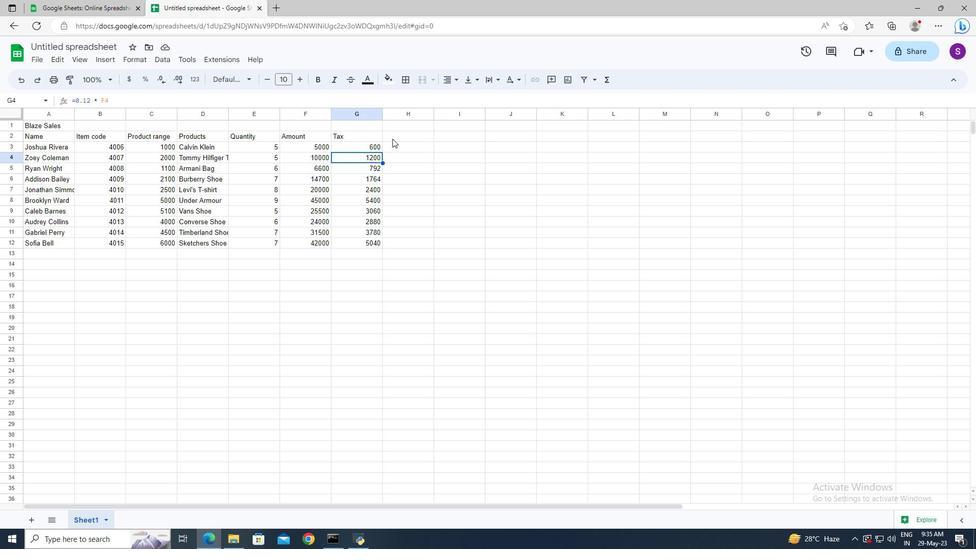 
Action: Mouse pressed left at (392, 137)
Screenshot: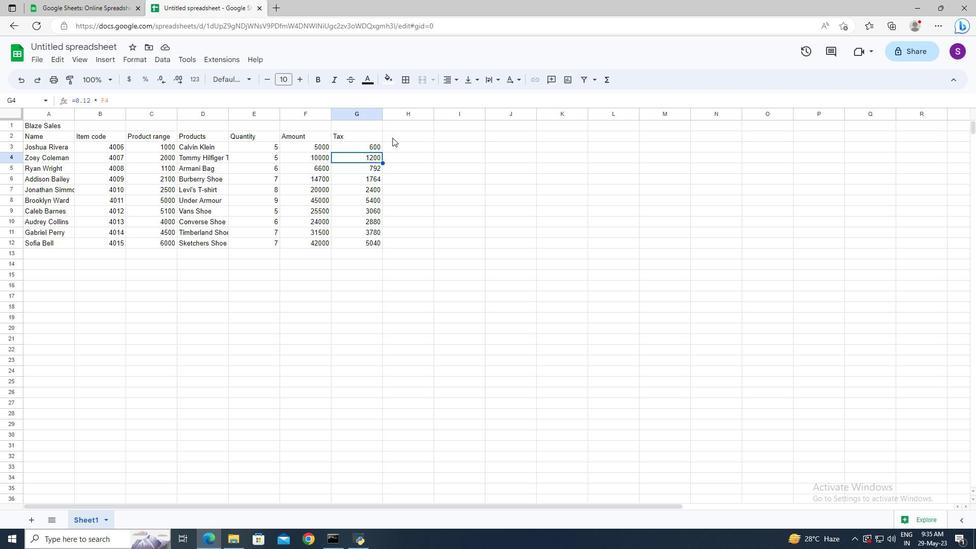 
Action: Mouse moved to (378, 129)
Screenshot: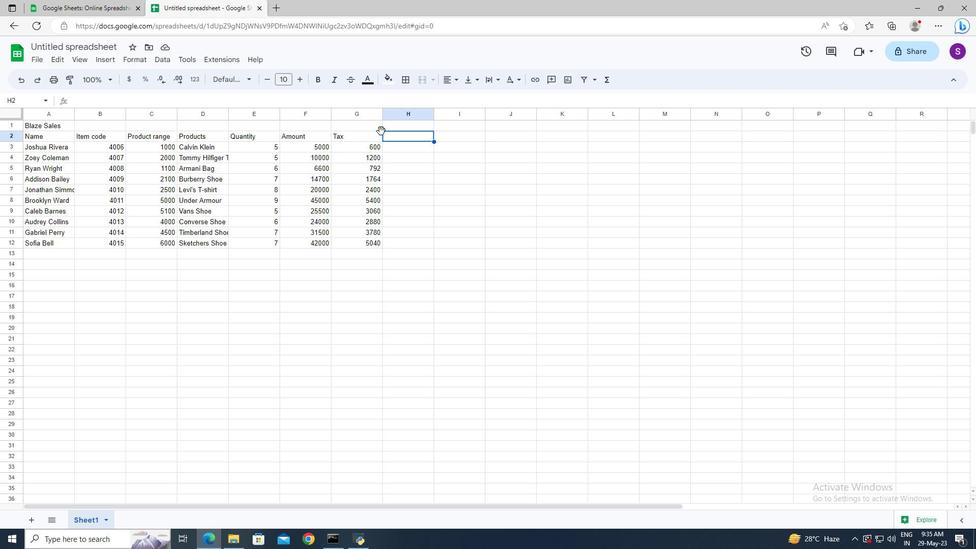 
Action: Key pressed <Key.shift>Total<Key.space><Key.shift>Amount<Key.enter>=f
Screenshot: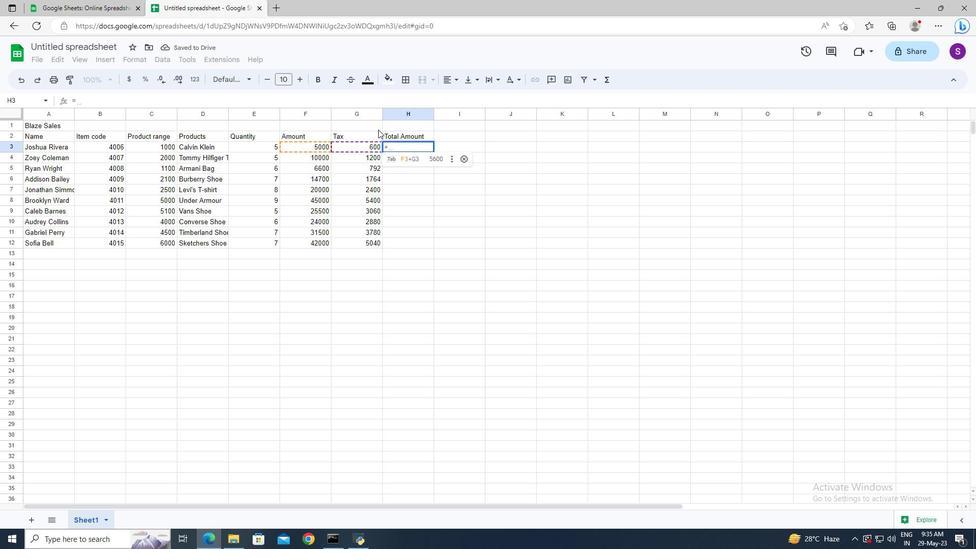 
Action: Mouse moved to (378, 129)
Screenshot: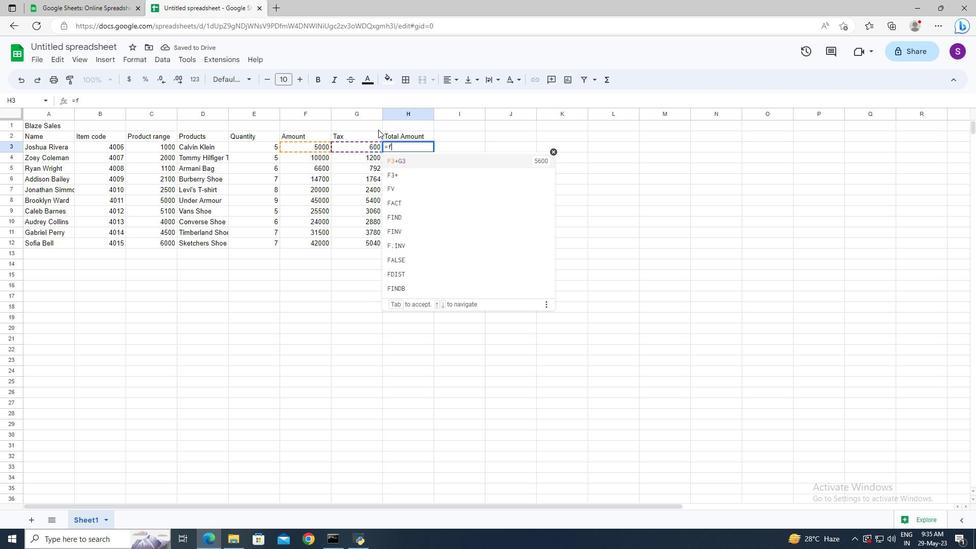 
Action: Key pressed 3<Key.shift><Key.shift><Key.shift><Key.shift>+g3<Key.enter>
Screenshot: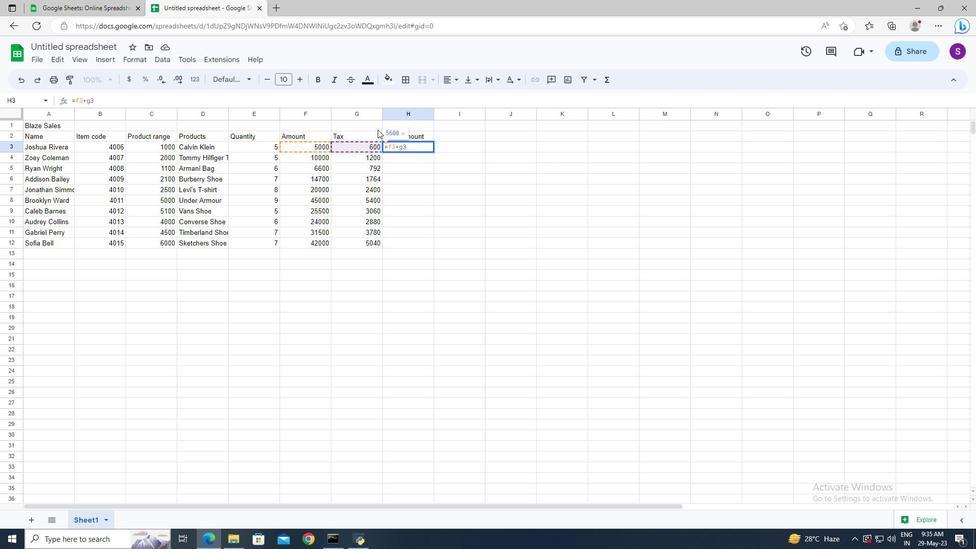 
Action: Mouse moved to (447, 222)
Screenshot: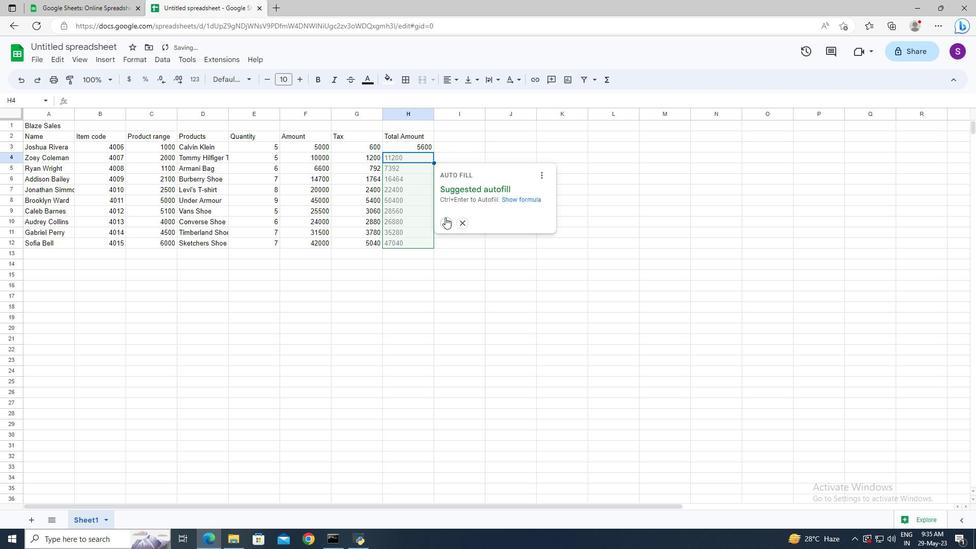 
Action: Mouse pressed left at (447, 222)
Screenshot: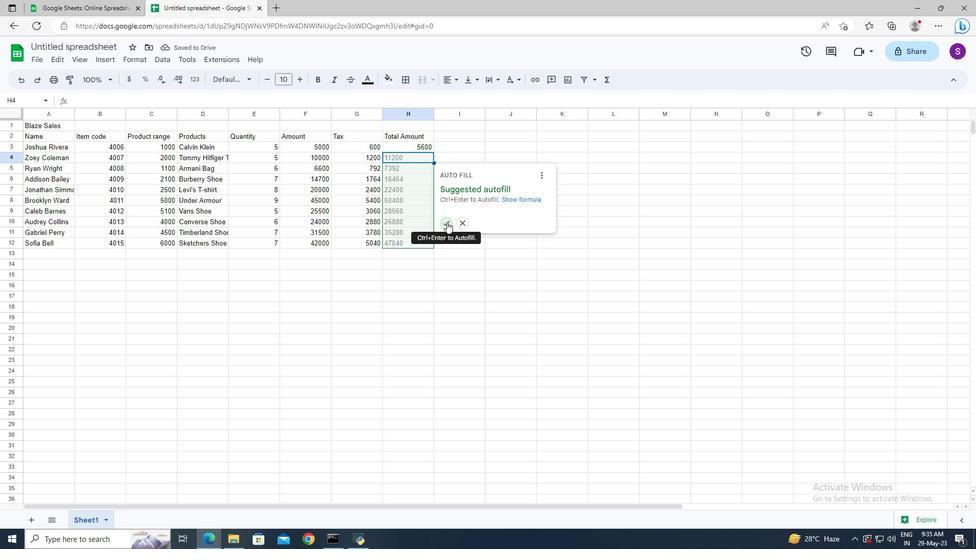 
Action: Mouse moved to (277, 185)
Screenshot: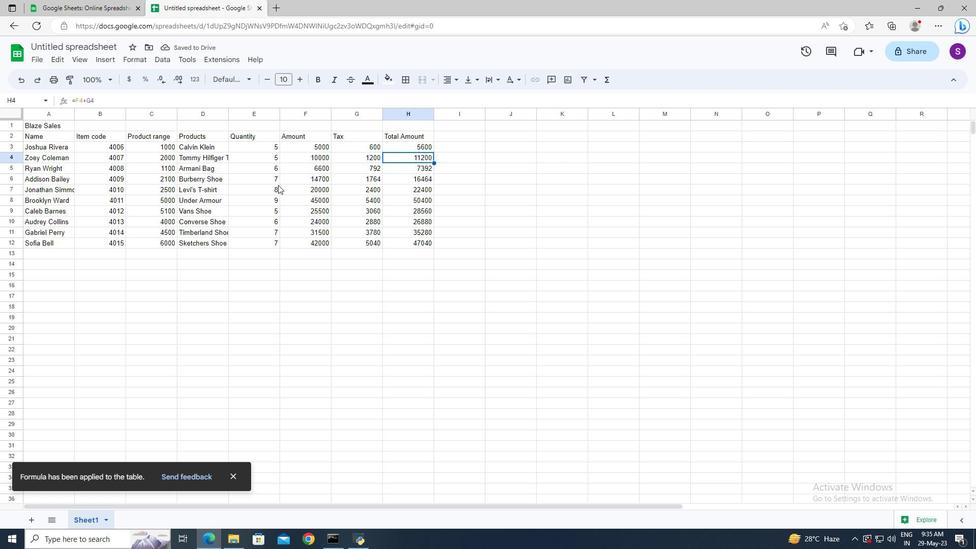 
